 Task: Use the formula "MINUTE" in spreadsheet "Project portfolio".
Action: Mouse moved to (691, 86)
Screenshot: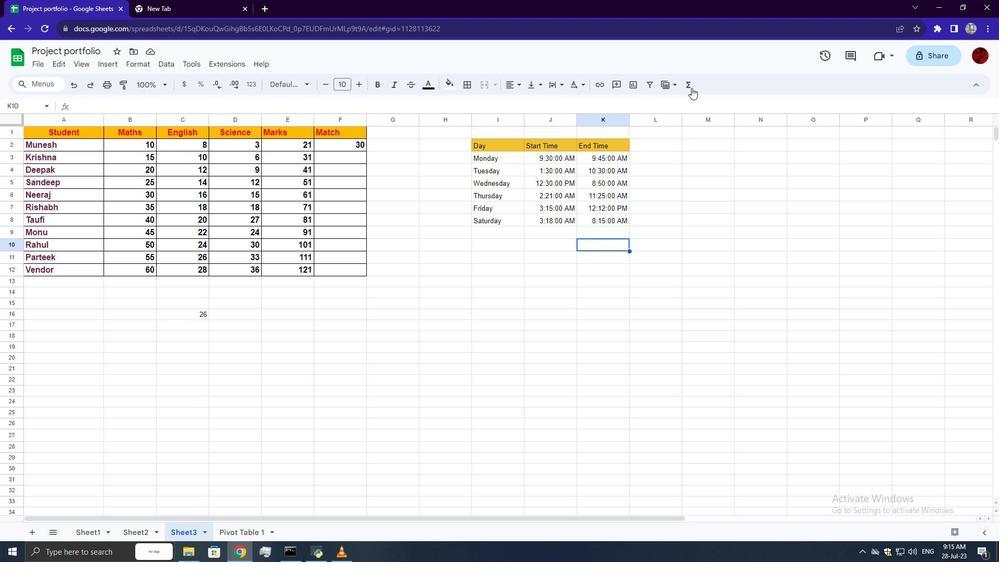 
Action: Mouse pressed left at (691, 86)
Screenshot: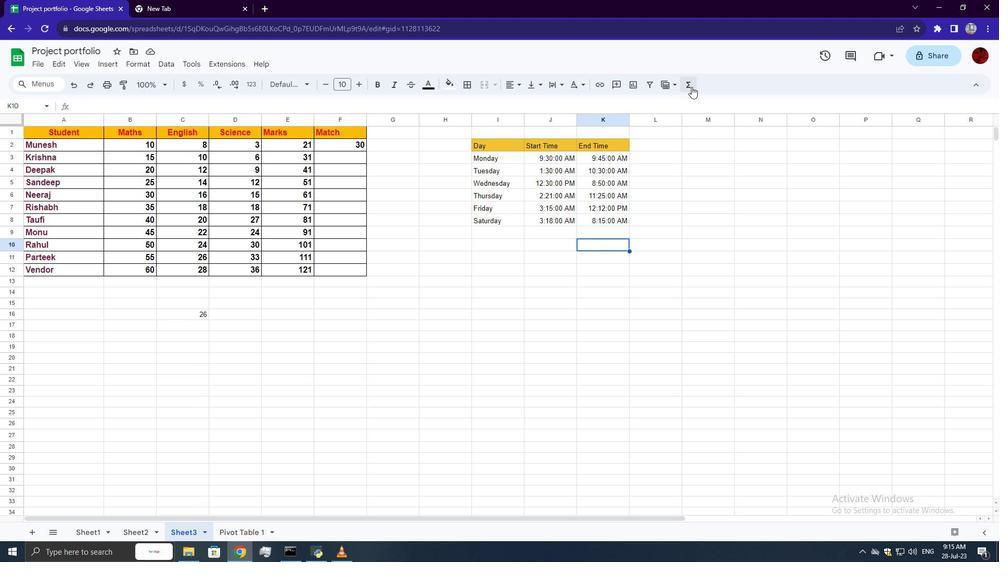 
Action: Mouse moved to (846, 204)
Screenshot: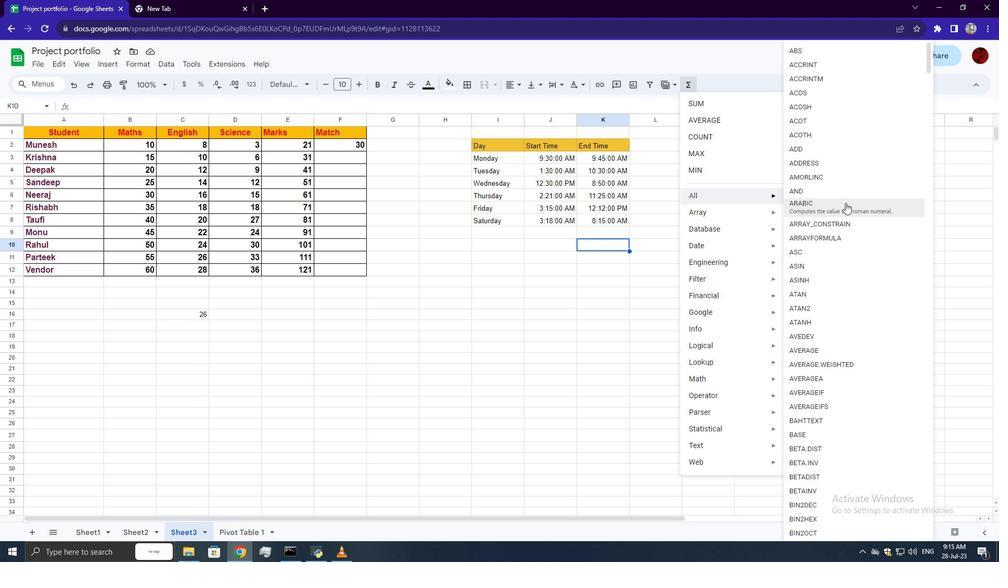 
Action: Mouse scrolled (846, 204) with delta (0, 0)
Screenshot: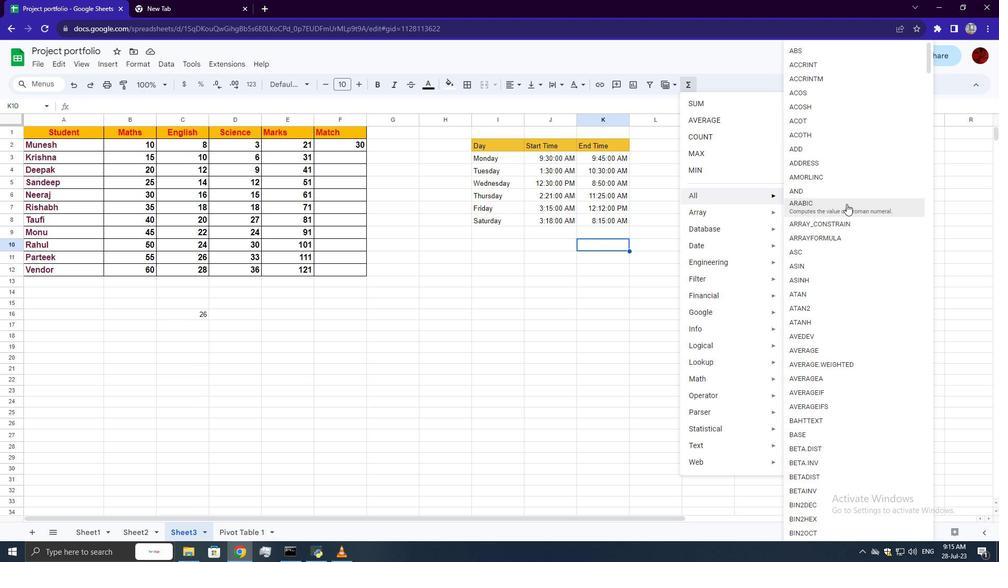 
Action: Mouse moved to (847, 205)
Screenshot: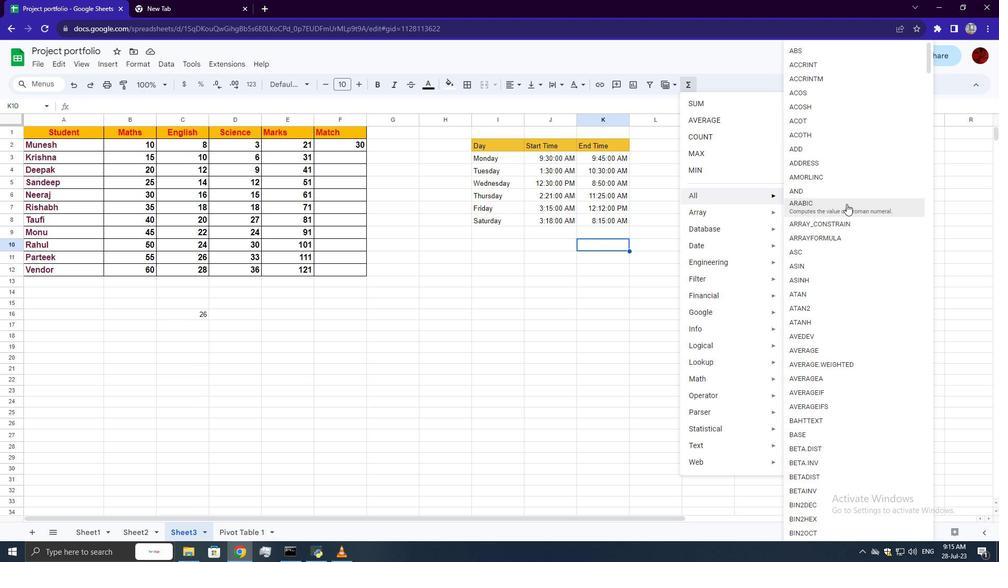 
Action: Mouse scrolled (847, 204) with delta (0, 0)
Screenshot: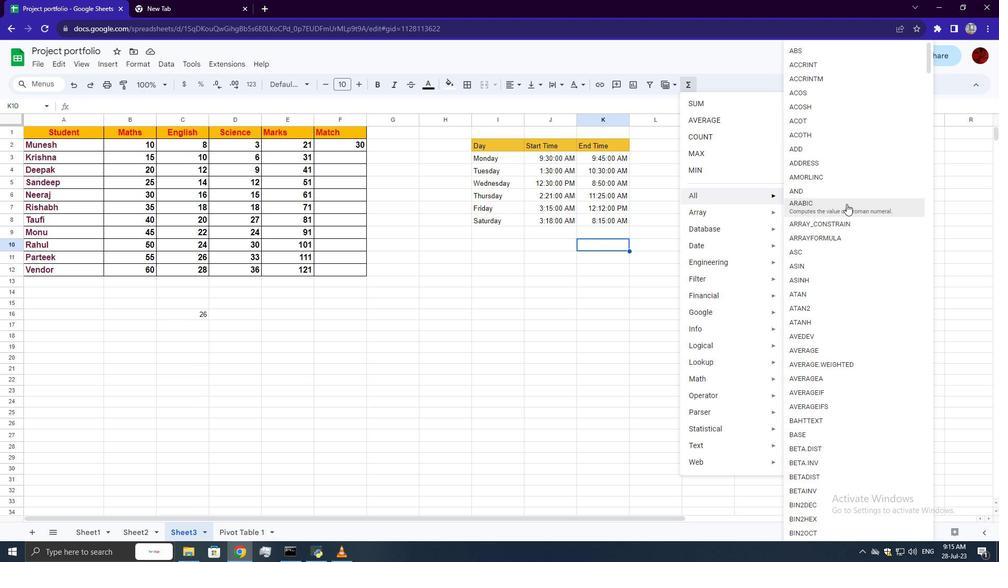 
Action: Mouse scrolled (847, 204) with delta (0, 0)
Screenshot: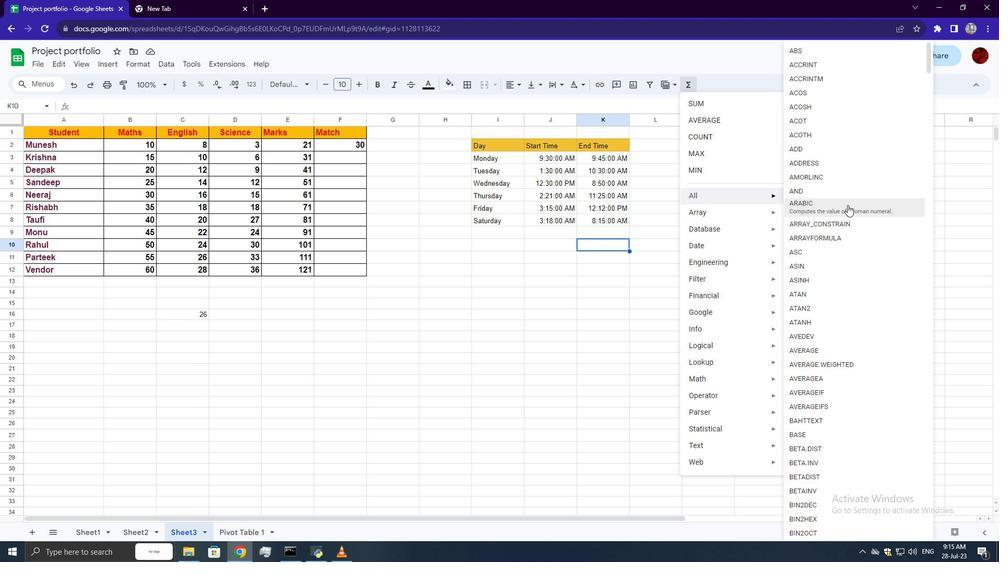 
Action: Mouse scrolled (847, 204) with delta (0, 0)
Screenshot: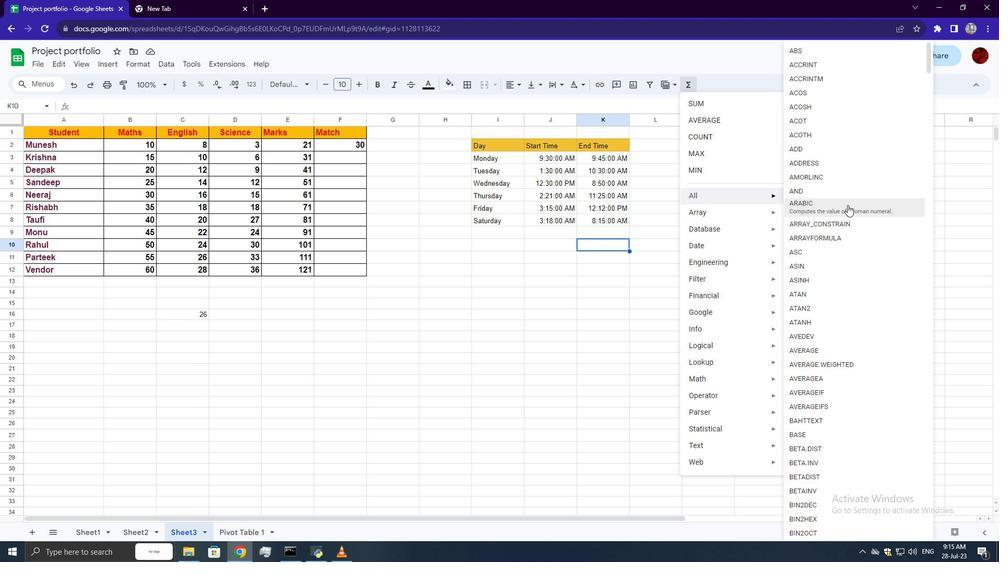 
Action: Mouse scrolled (847, 204) with delta (0, 0)
Screenshot: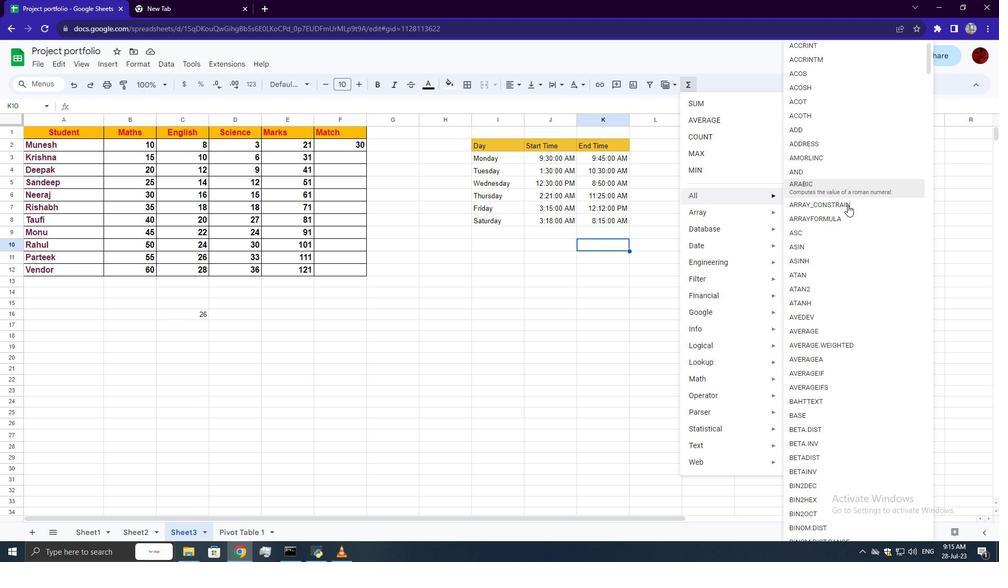 
Action: Mouse scrolled (847, 204) with delta (0, 0)
Screenshot: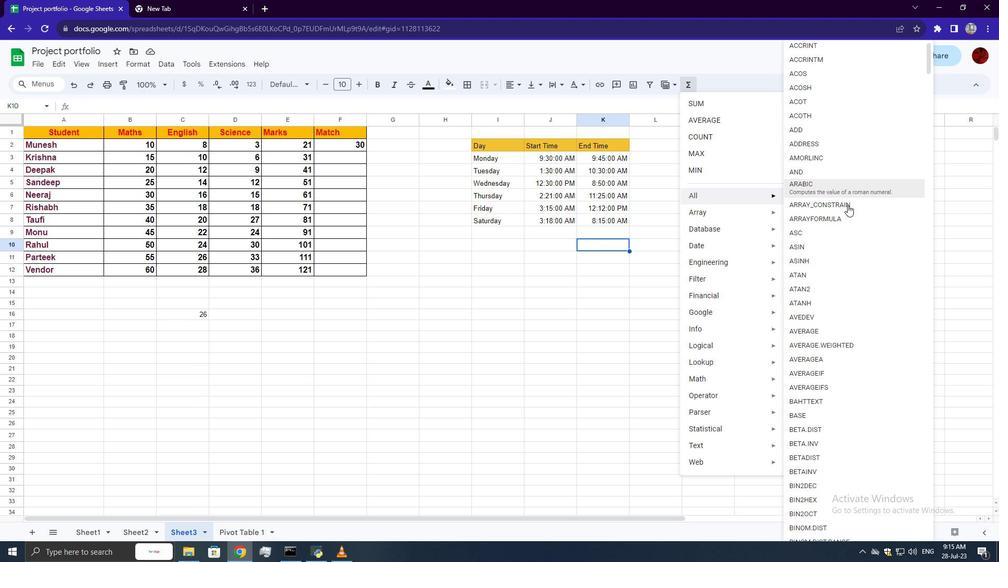 
Action: Mouse scrolled (847, 204) with delta (0, 0)
Screenshot: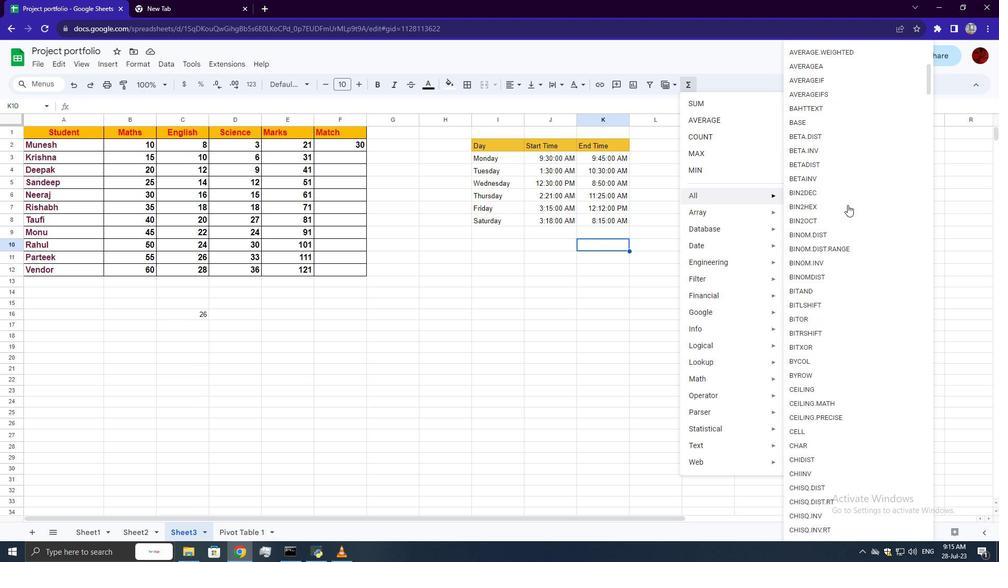 
Action: Mouse scrolled (847, 204) with delta (0, 0)
Screenshot: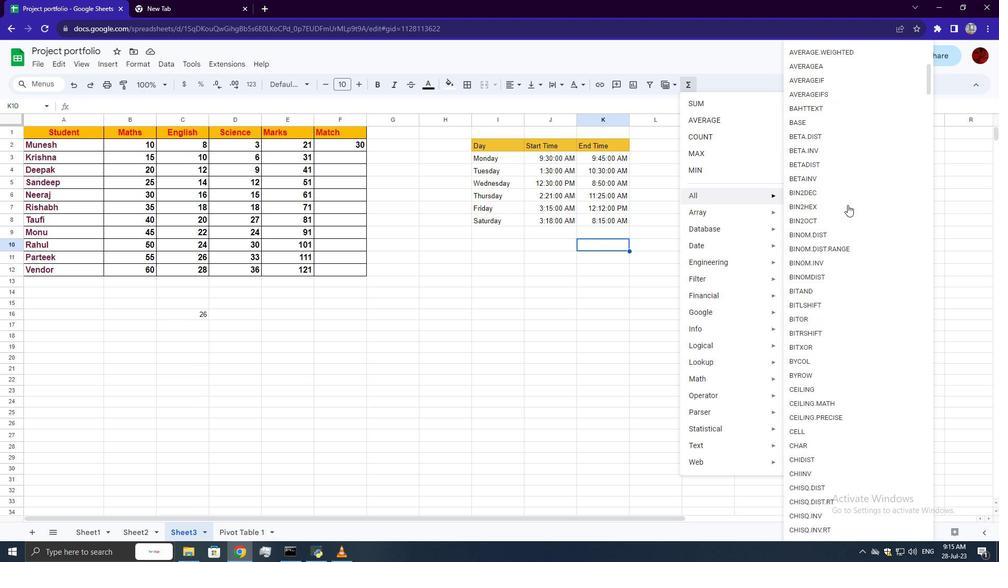 
Action: Mouse scrolled (847, 204) with delta (0, 0)
Screenshot: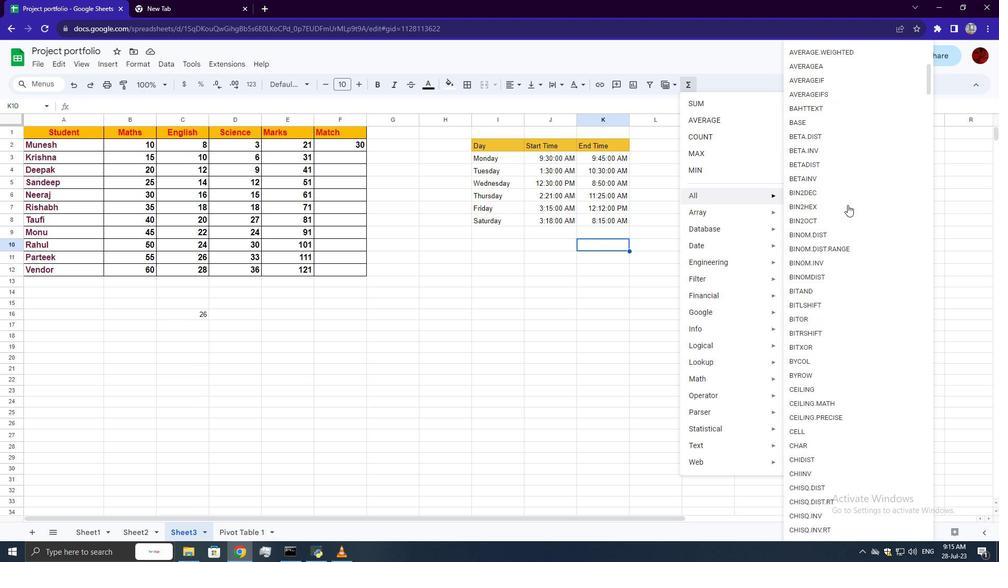 
Action: Mouse scrolled (847, 204) with delta (0, 0)
Screenshot: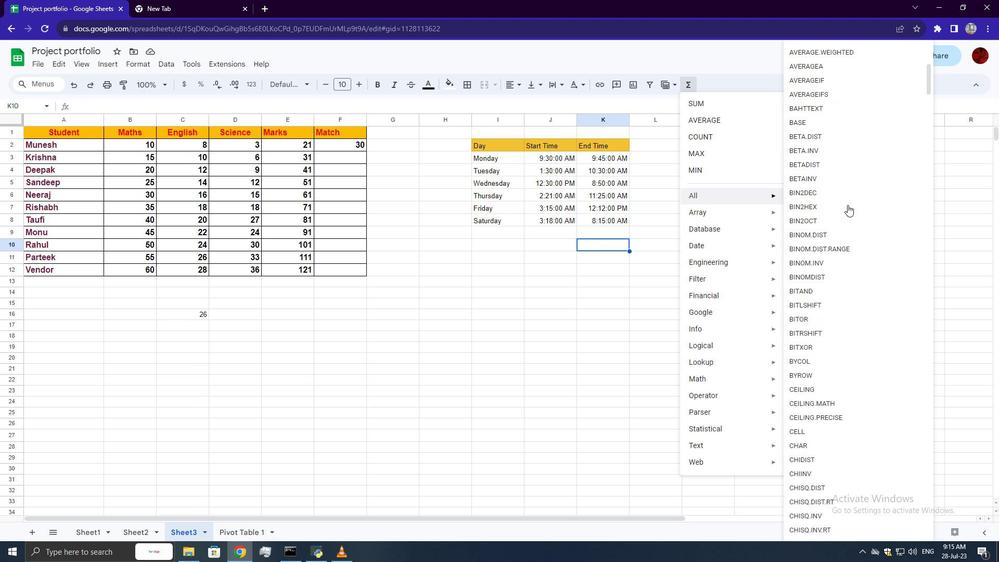 
Action: Mouse scrolled (847, 204) with delta (0, 0)
Screenshot: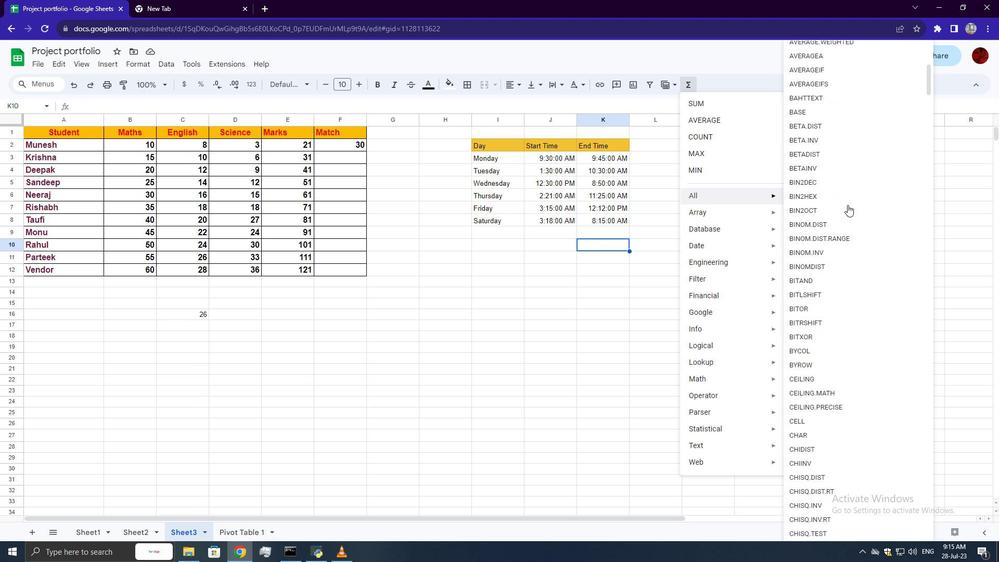 
Action: Mouse scrolled (847, 204) with delta (0, 0)
Screenshot: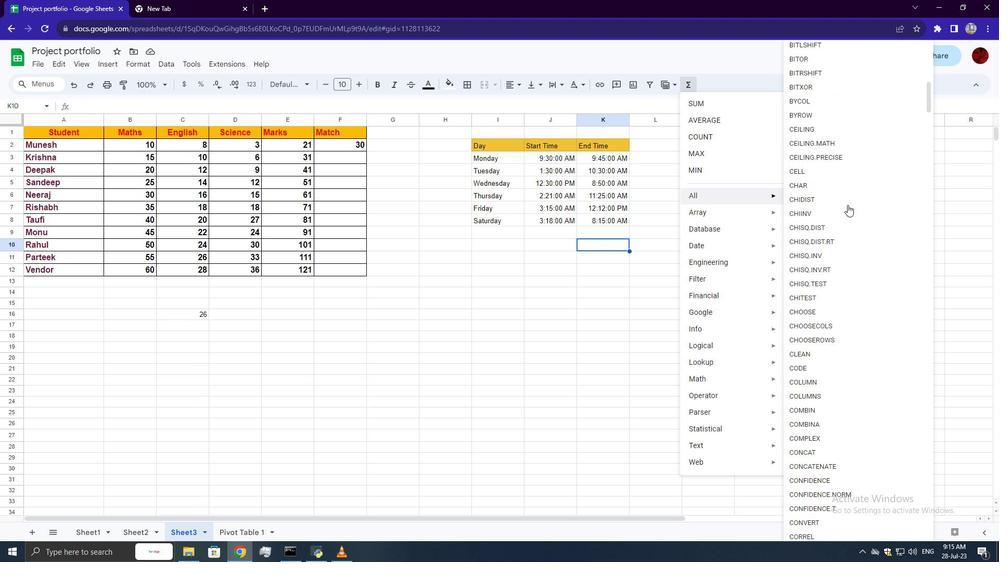 
Action: Mouse scrolled (847, 204) with delta (0, 0)
Screenshot: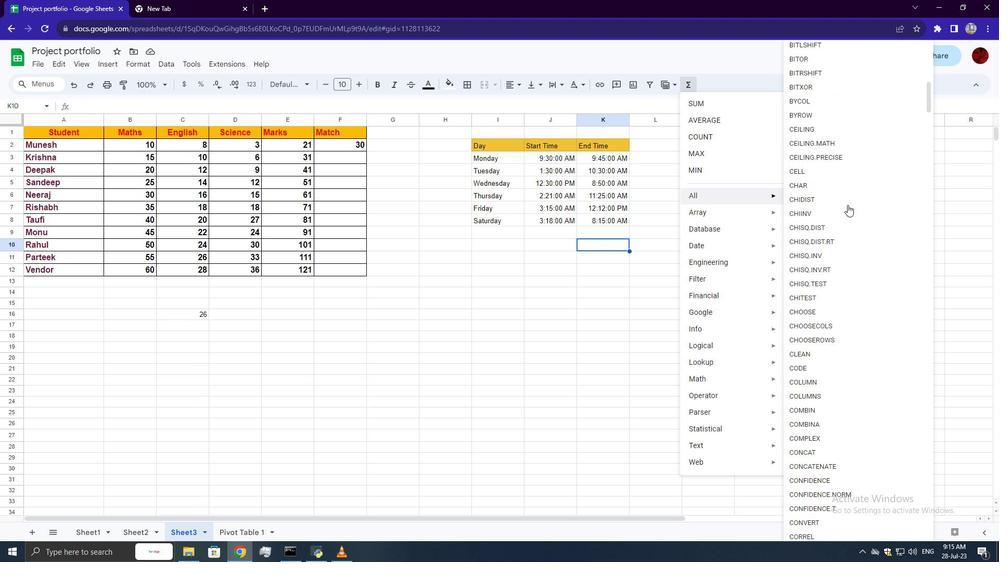 
Action: Mouse scrolled (847, 204) with delta (0, 0)
Screenshot: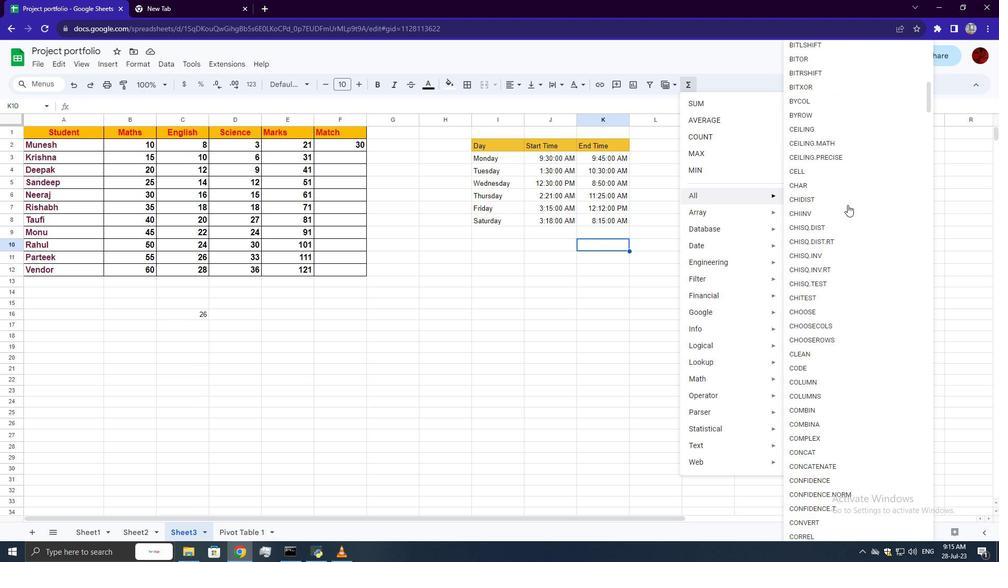 
Action: Mouse scrolled (847, 204) with delta (0, 0)
Screenshot: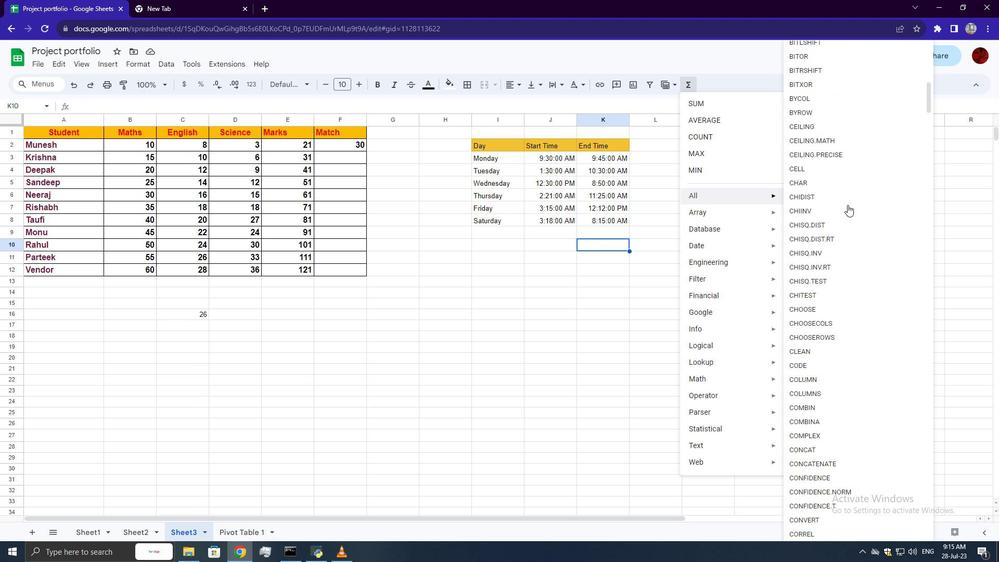 
Action: Mouse scrolled (847, 204) with delta (0, 0)
Screenshot: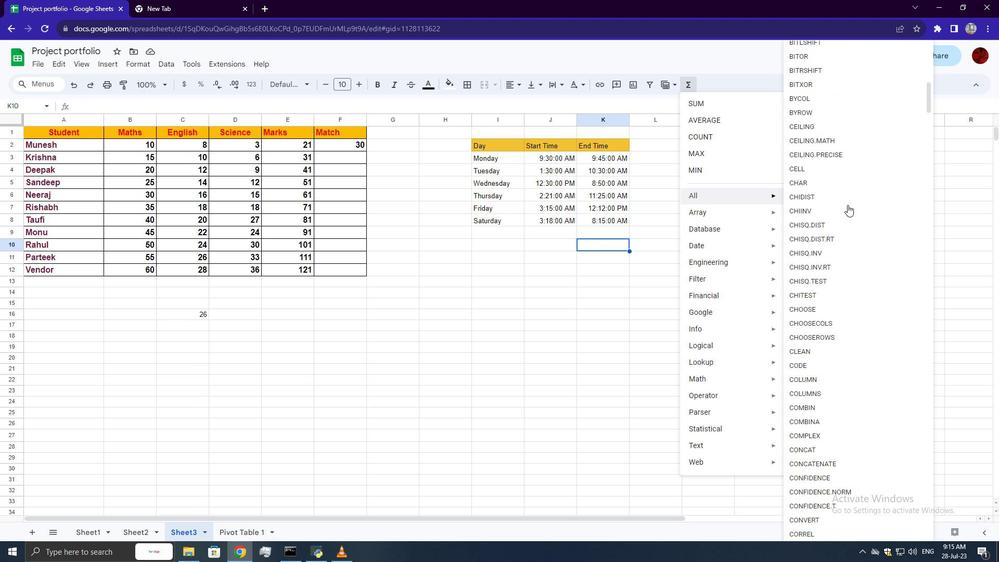 
Action: Mouse scrolled (847, 204) with delta (0, 0)
Screenshot: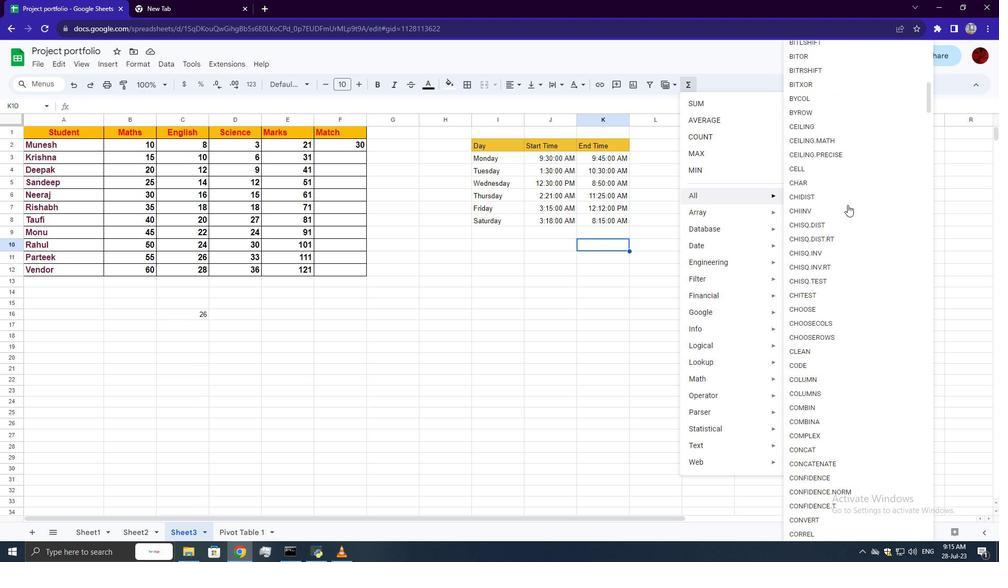 
Action: Mouse scrolled (847, 204) with delta (0, 0)
Screenshot: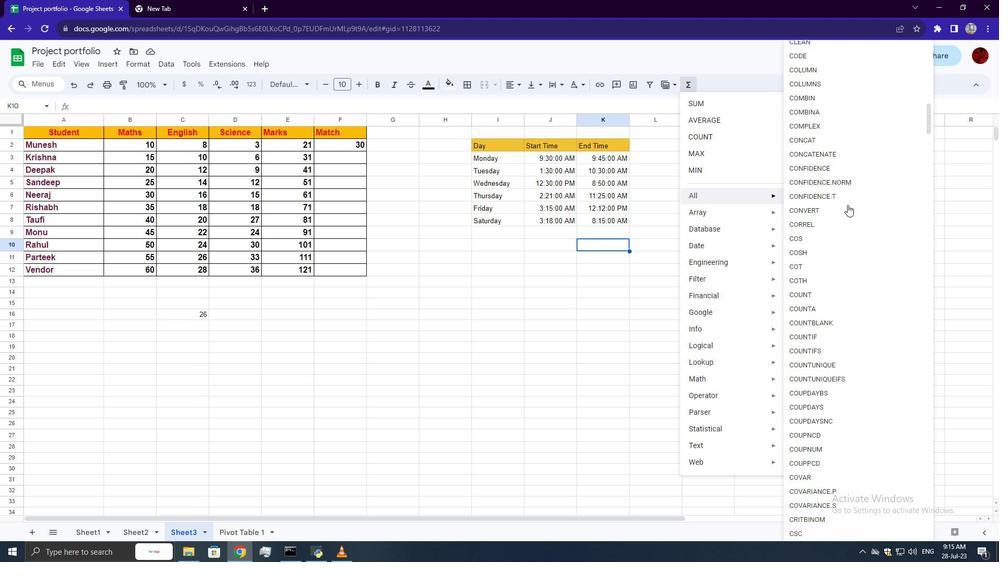 
Action: Mouse scrolled (847, 204) with delta (0, 0)
Screenshot: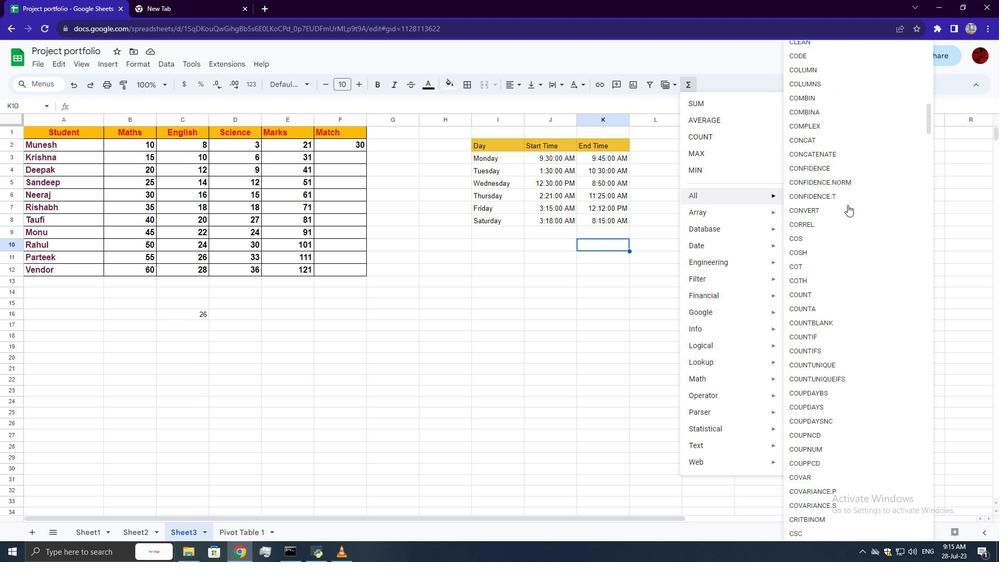 
Action: Mouse scrolled (847, 204) with delta (0, 0)
Screenshot: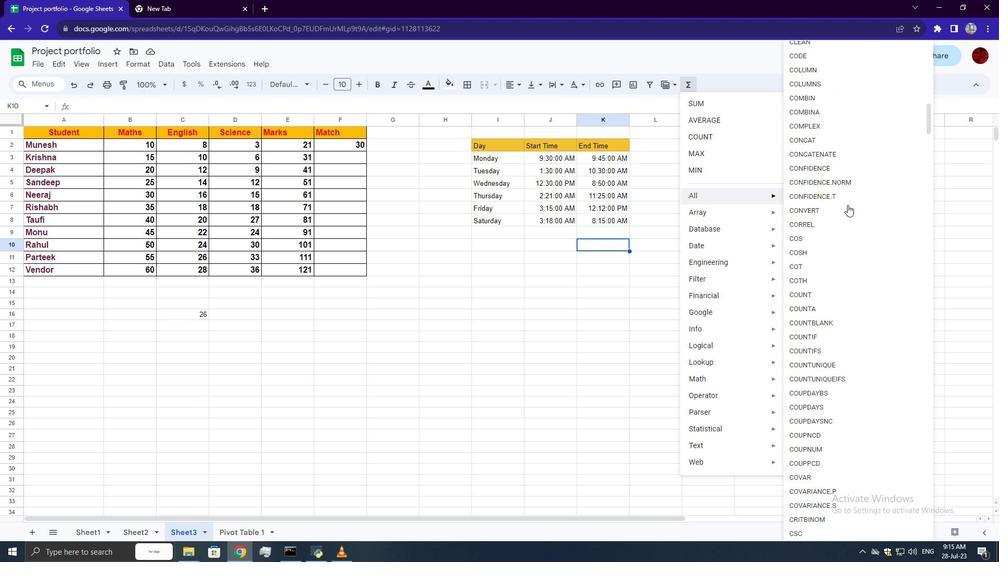 
Action: Mouse scrolled (847, 204) with delta (0, 0)
Screenshot: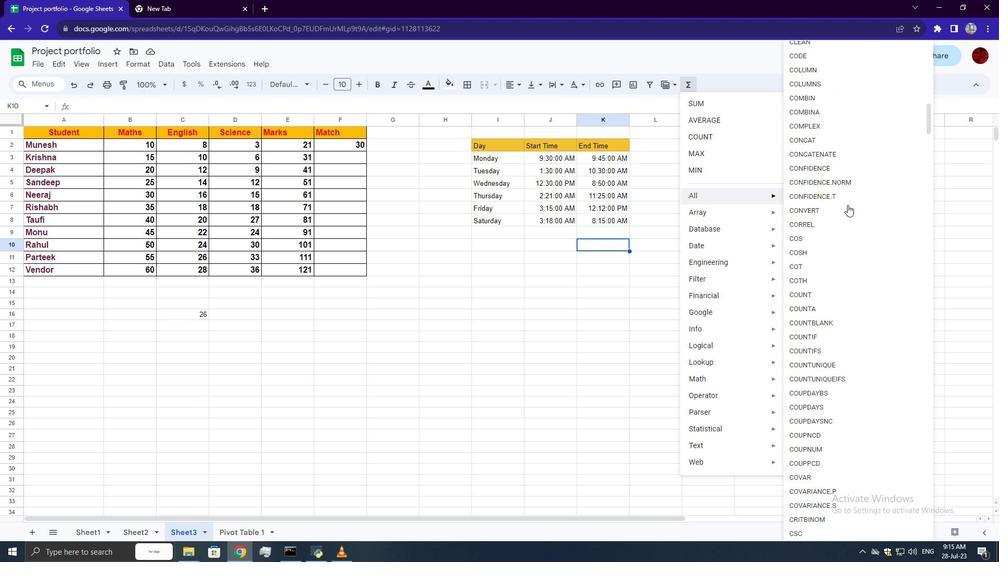 
Action: Mouse scrolled (847, 204) with delta (0, 0)
Screenshot: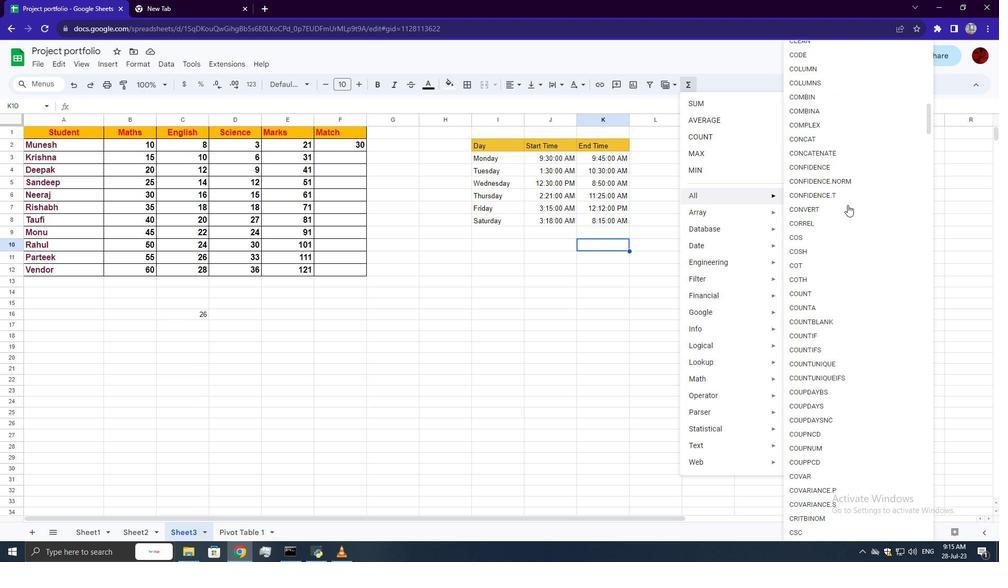 
Action: Mouse scrolled (847, 204) with delta (0, 0)
Screenshot: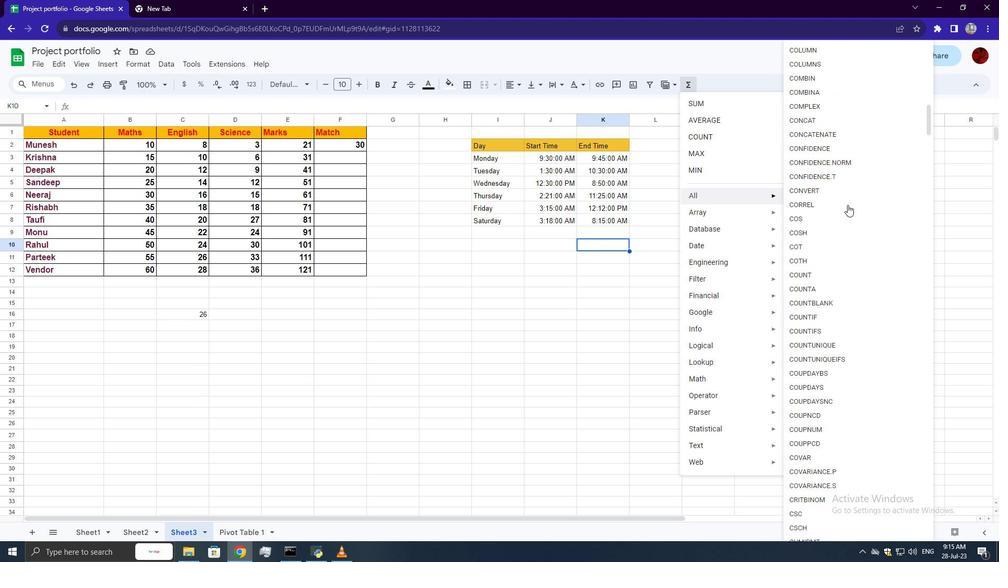 
Action: Mouse scrolled (847, 204) with delta (0, 0)
Screenshot: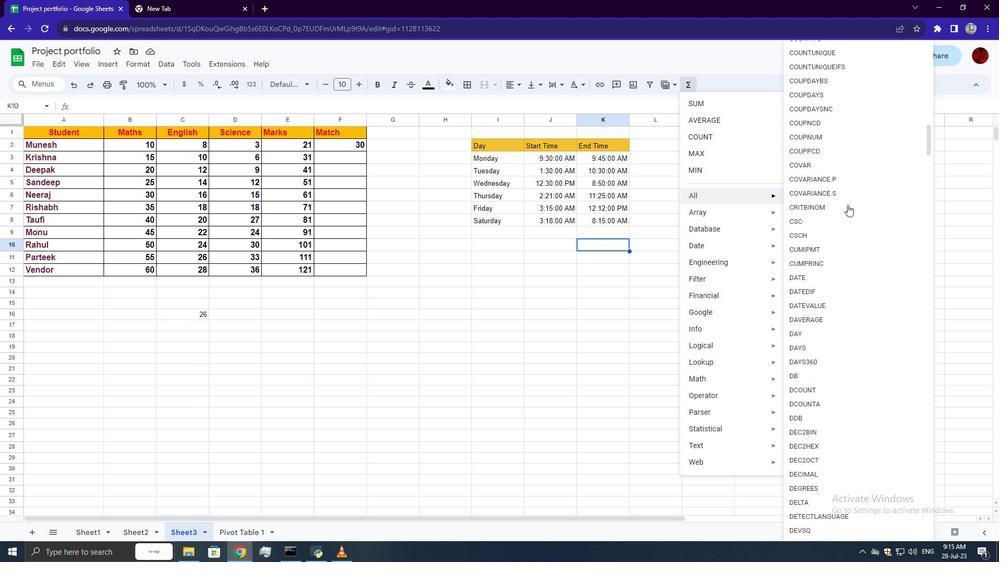 
Action: Mouse scrolled (847, 204) with delta (0, 0)
Screenshot: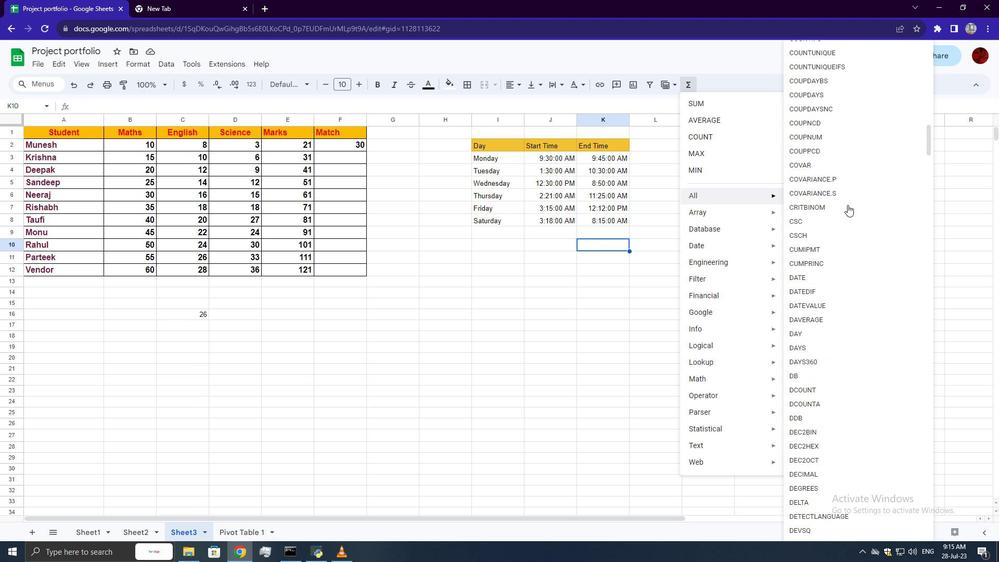 
Action: Mouse scrolled (847, 204) with delta (0, 0)
Screenshot: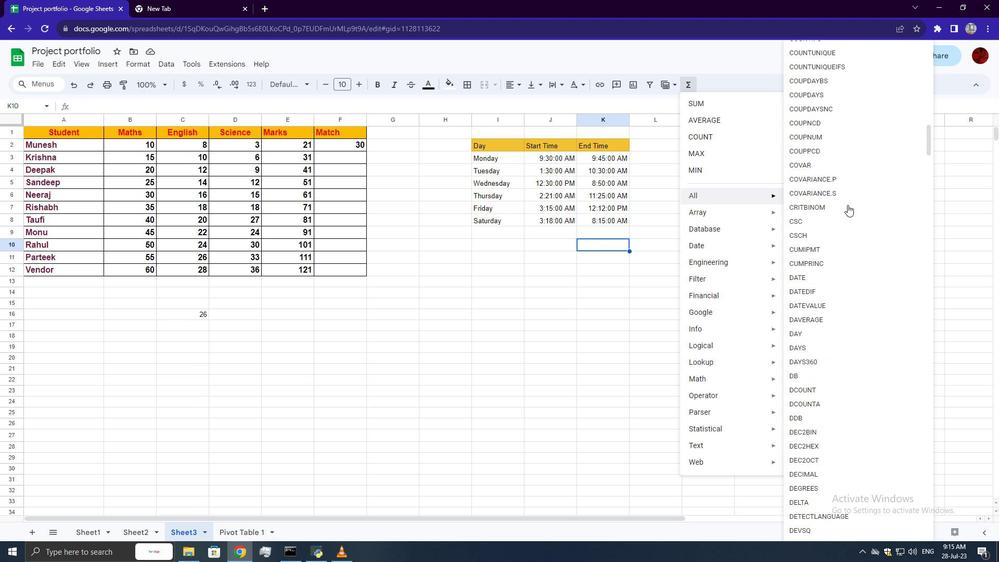 
Action: Mouse scrolled (847, 204) with delta (0, 0)
Screenshot: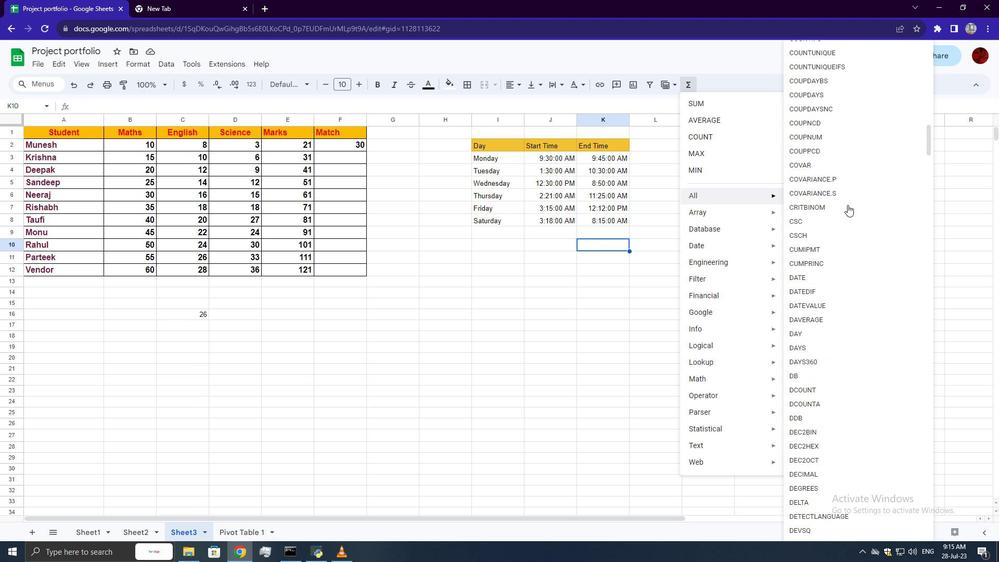 
Action: Mouse scrolled (847, 204) with delta (0, 0)
Screenshot: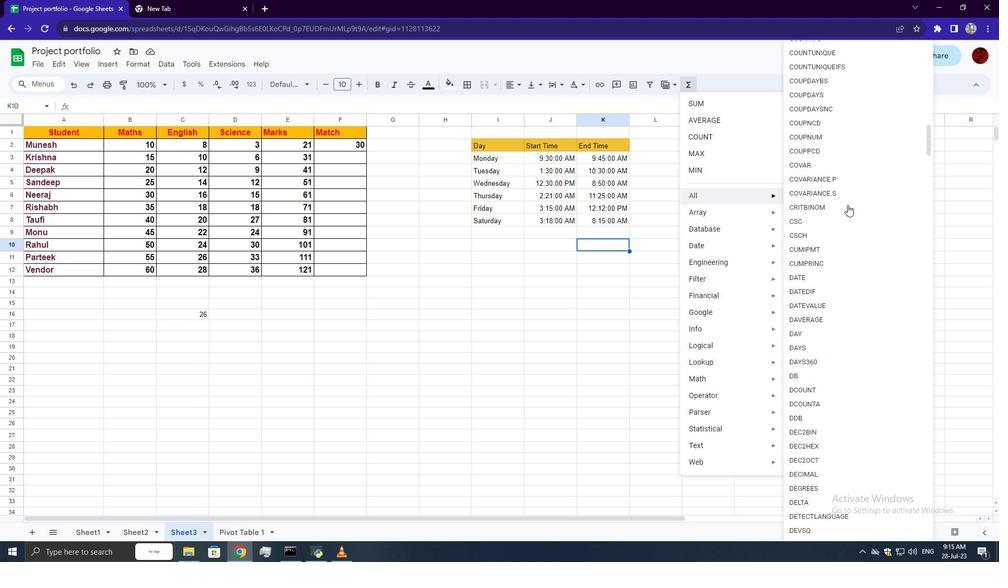 
Action: Mouse scrolled (847, 204) with delta (0, 0)
Screenshot: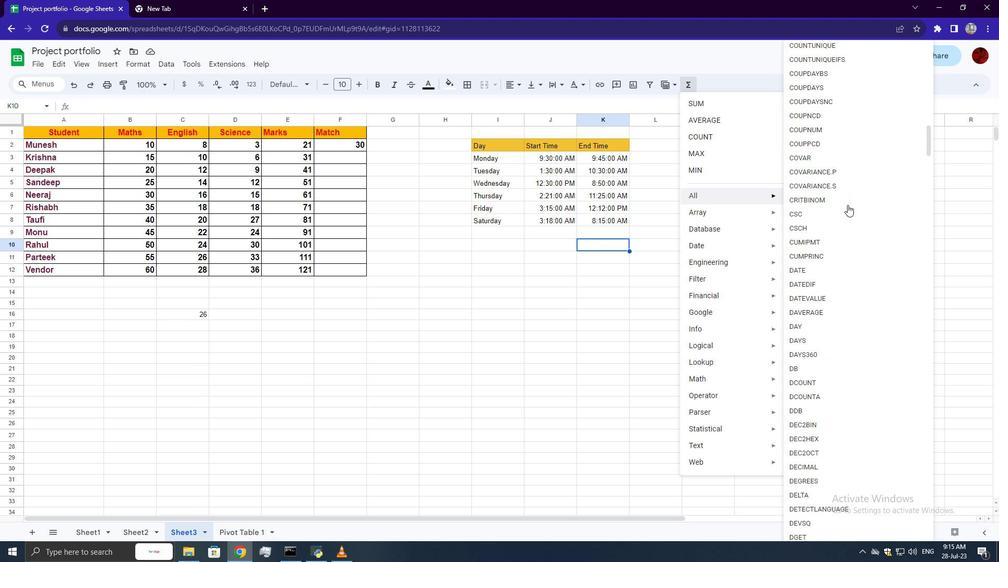 
Action: Mouse scrolled (847, 204) with delta (0, 0)
Screenshot: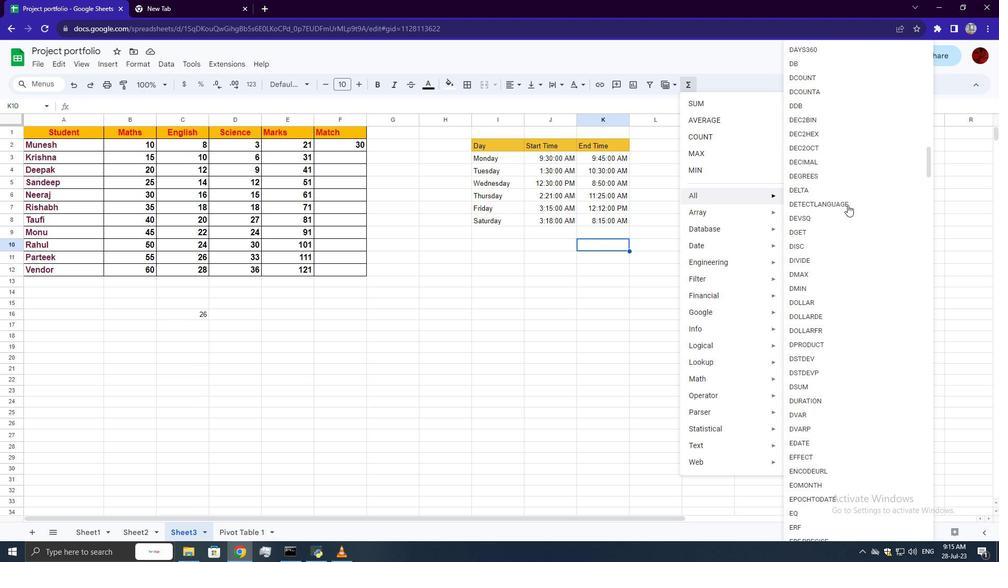 
Action: Mouse scrolled (847, 204) with delta (0, 0)
Screenshot: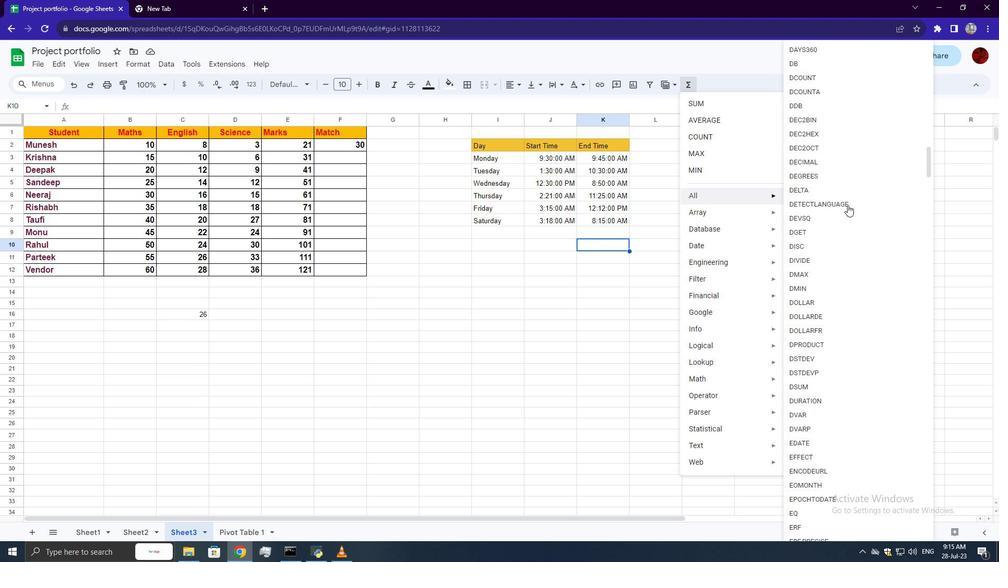 
Action: Mouse scrolled (847, 204) with delta (0, 0)
Screenshot: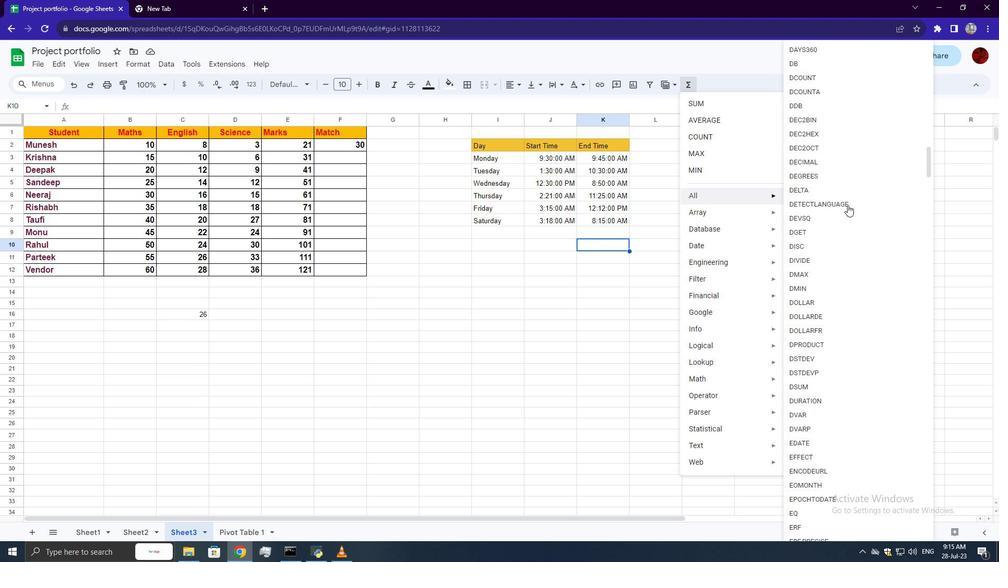 
Action: Mouse scrolled (847, 204) with delta (0, 0)
Screenshot: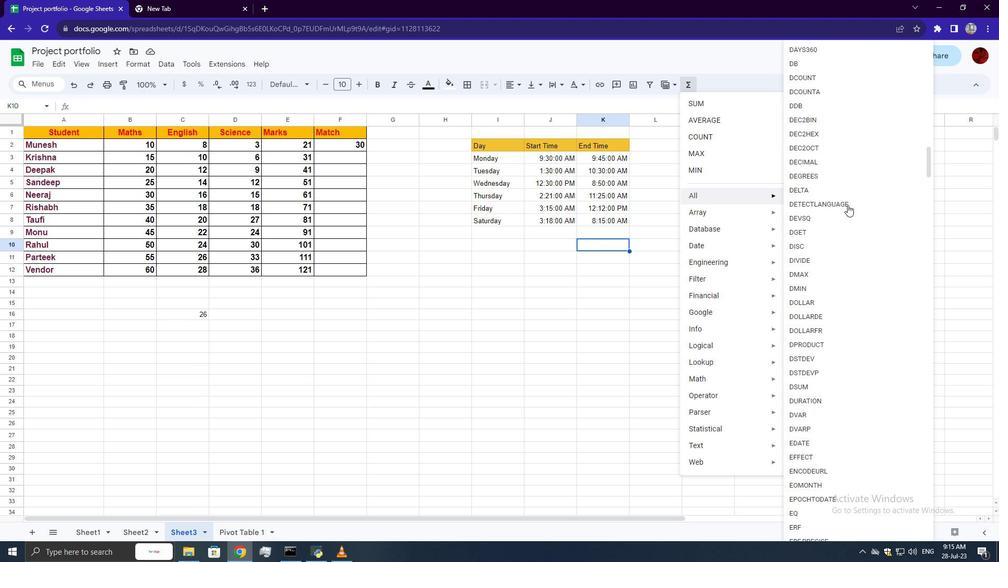 
Action: Mouse scrolled (847, 204) with delta (0, 0)
Screenshot: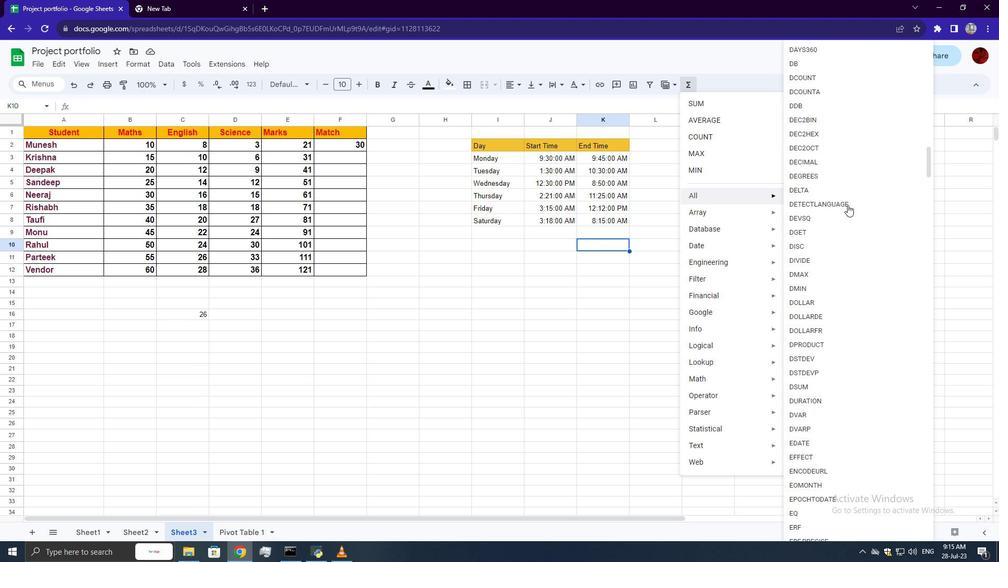 
Action: Mouse scrolled (847, 204) with delta (0, 0)
Screenshot: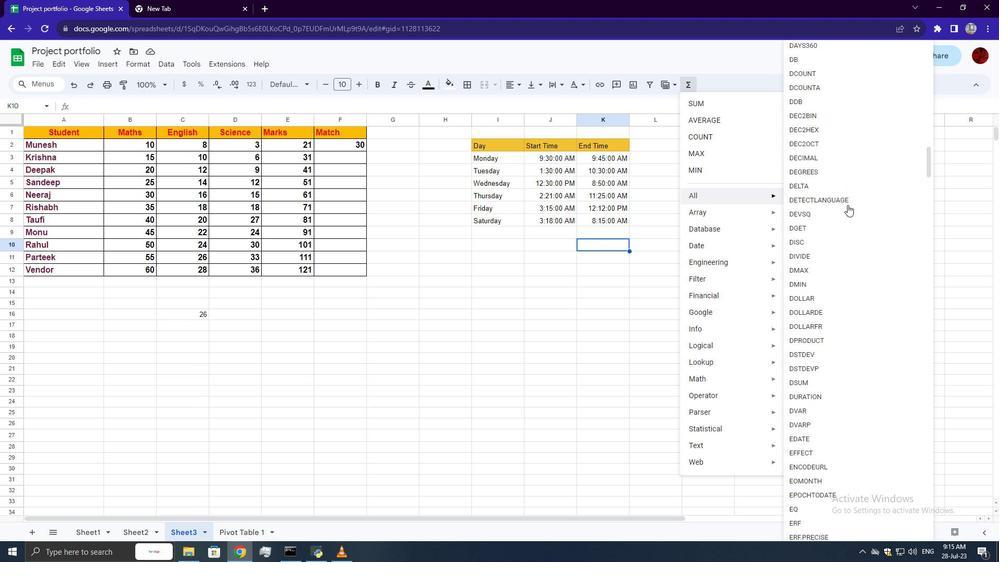 
Action: Mouse scrolled (847, 204) with delta (0, 0)
Screenshot: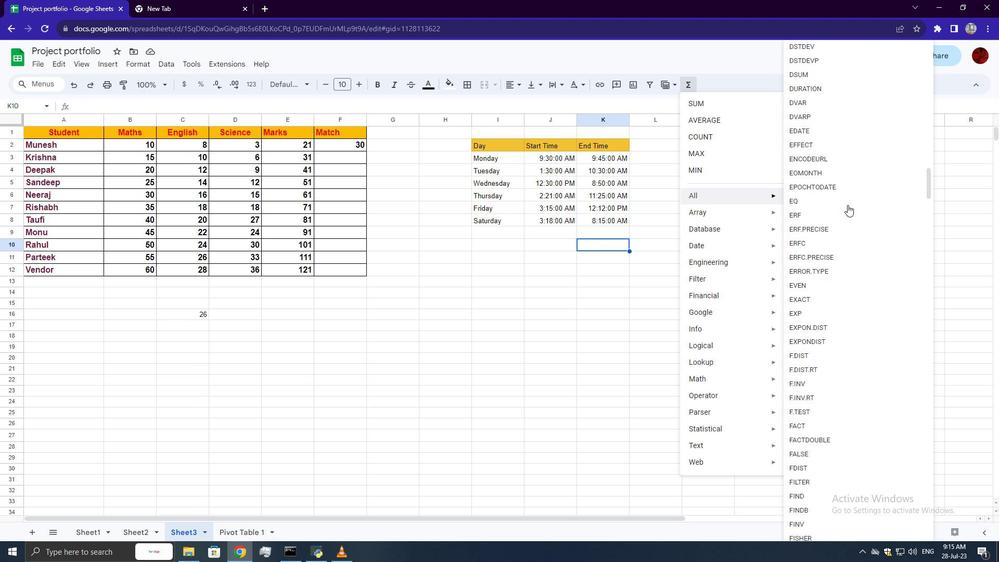 
Action: Mouse scrolled (847, 204) with delta (0, 0)
Screenshot: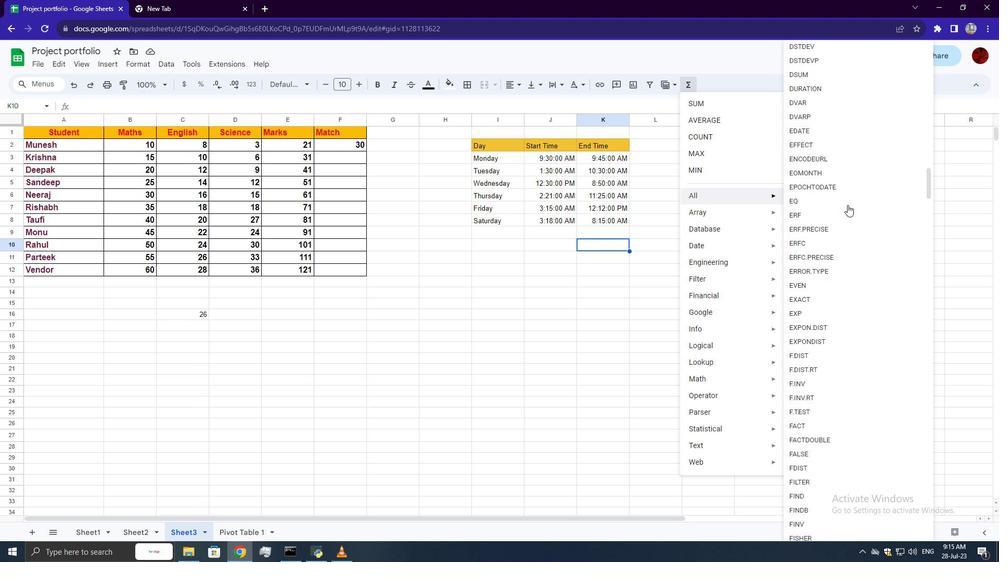 
Action: Mouse scrolled (847, 204) with delta (0, 0)
Screenshot: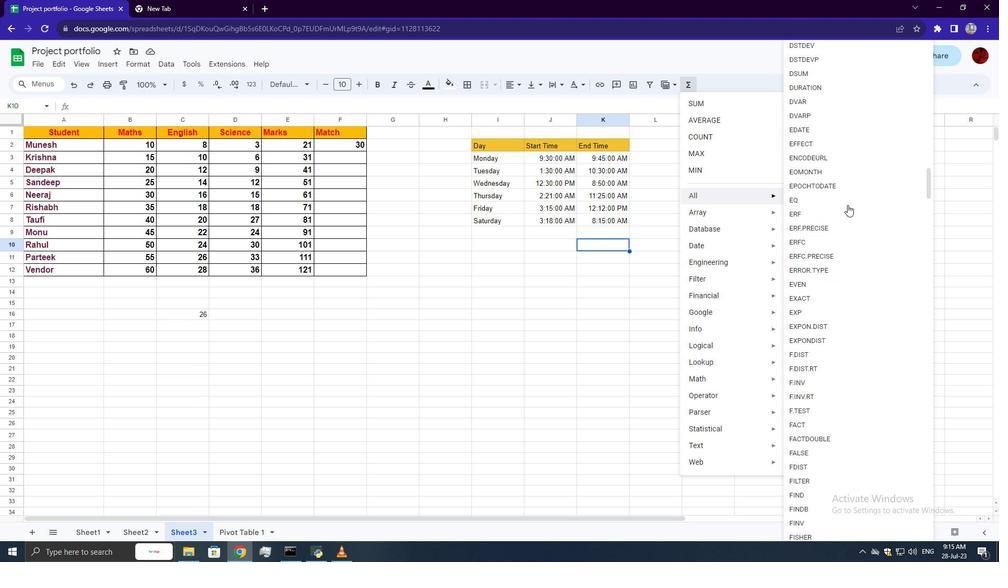 
Action: Mouse scrolled (847, 204) with delta (0, 0)
Screenshot: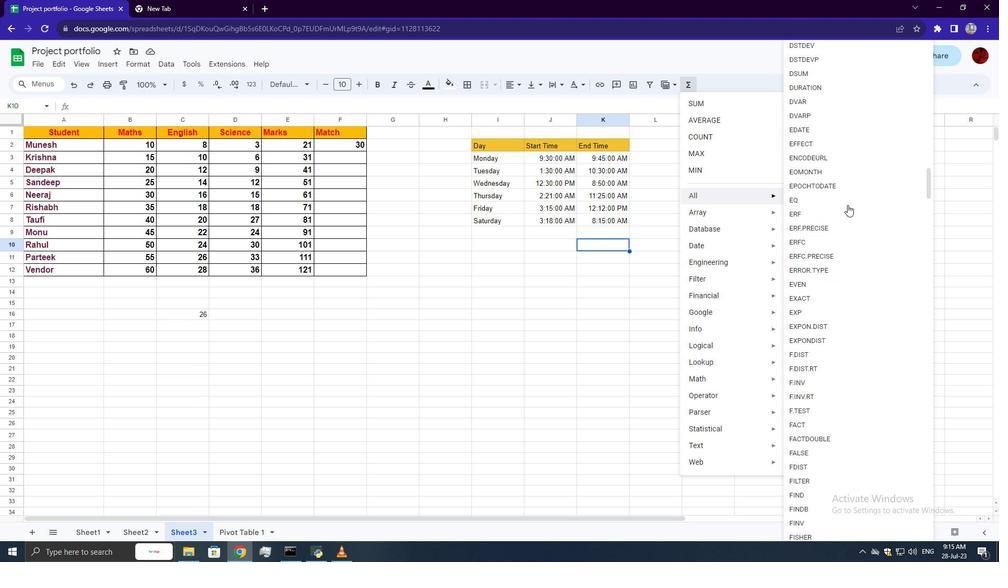 
Action: Mouse scrolled (847, 204) with delta (0, 0)
Screenshot: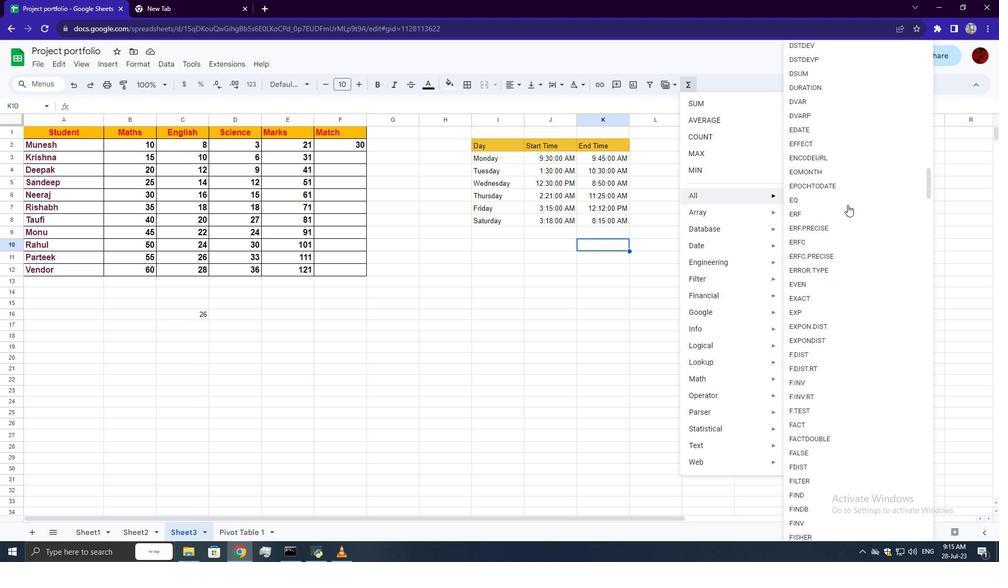 
Action: Mouse scrolled (847, 204) with delta (0, 0)
Screenshot: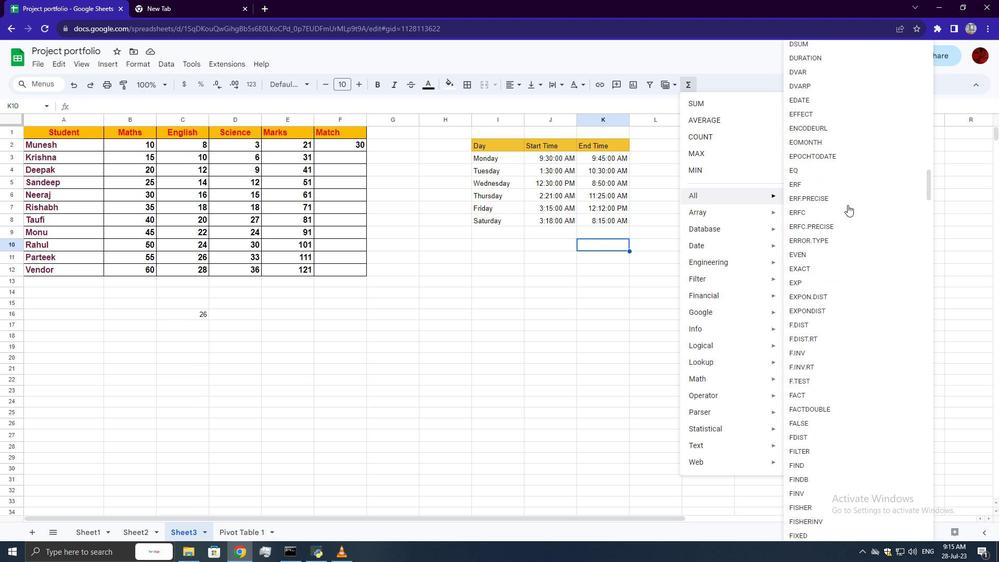 
Action: Mouse scrolled (847, 205) with delta (0, 0)
Screenshot: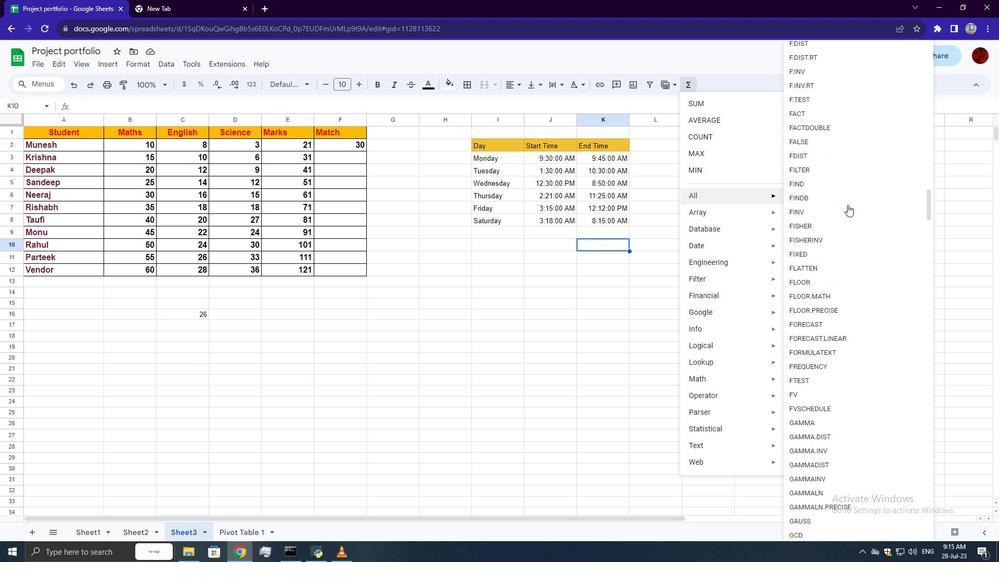
Action: Mouse scrolled (847, 204) with delta (0, 0)
Screenshot: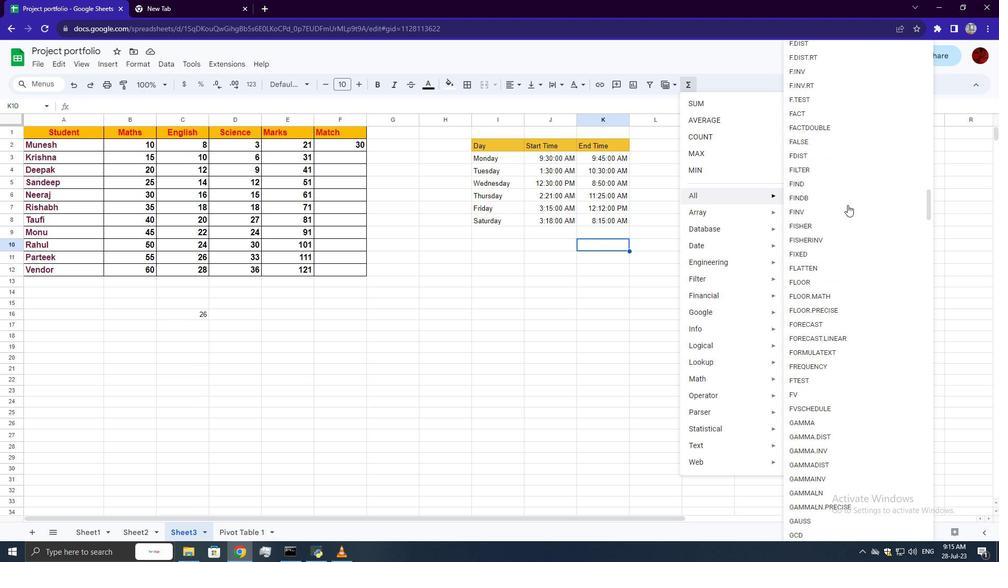 
Action: Mouse scrolled (847, 204) with delta (0, 0)
Screenshot: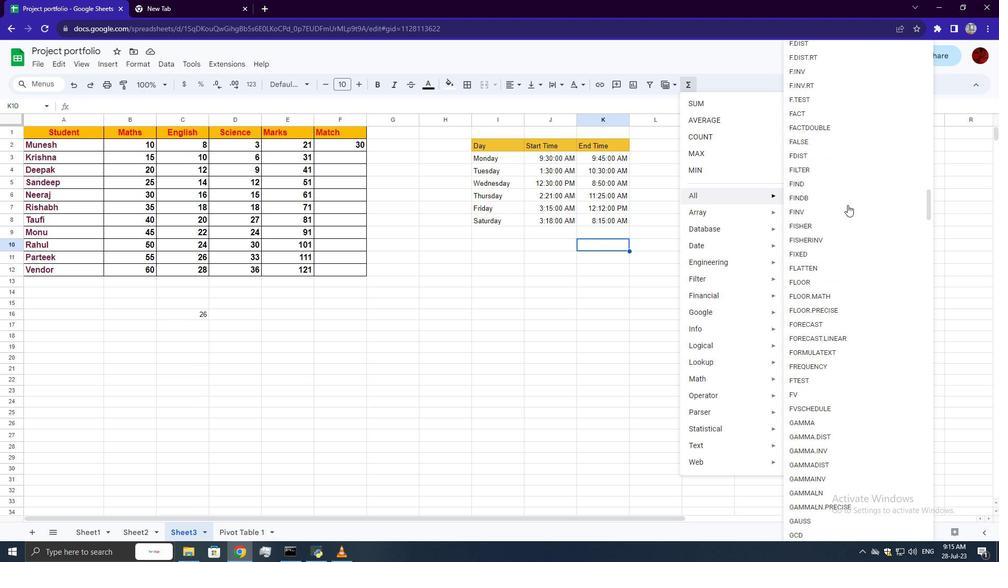 
Action: Mouse scrolled (847, 204) with delta (0, 0)
Screenshot: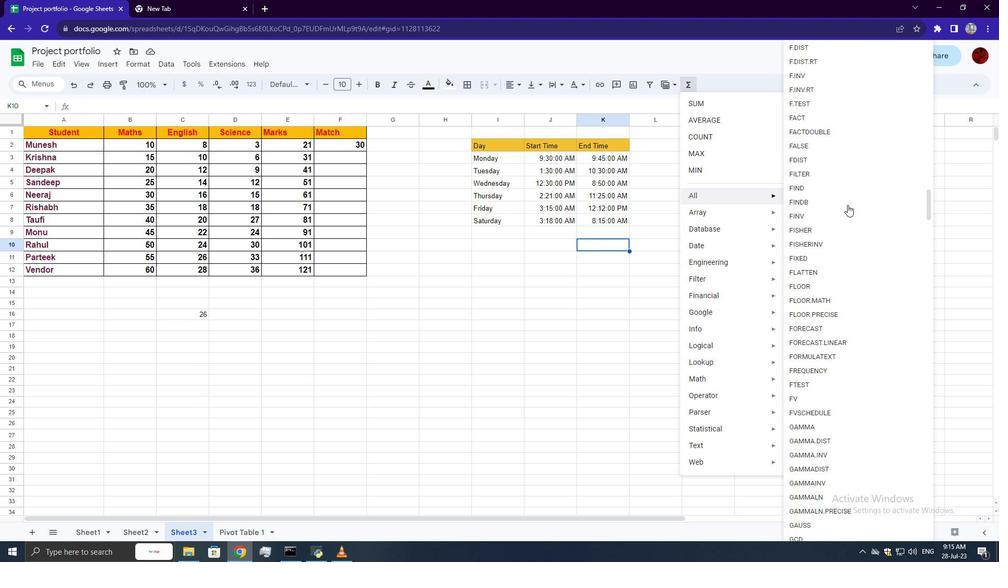
Action: Mouse scrolled (847, 204) with delta (0, 0)
Screenshot: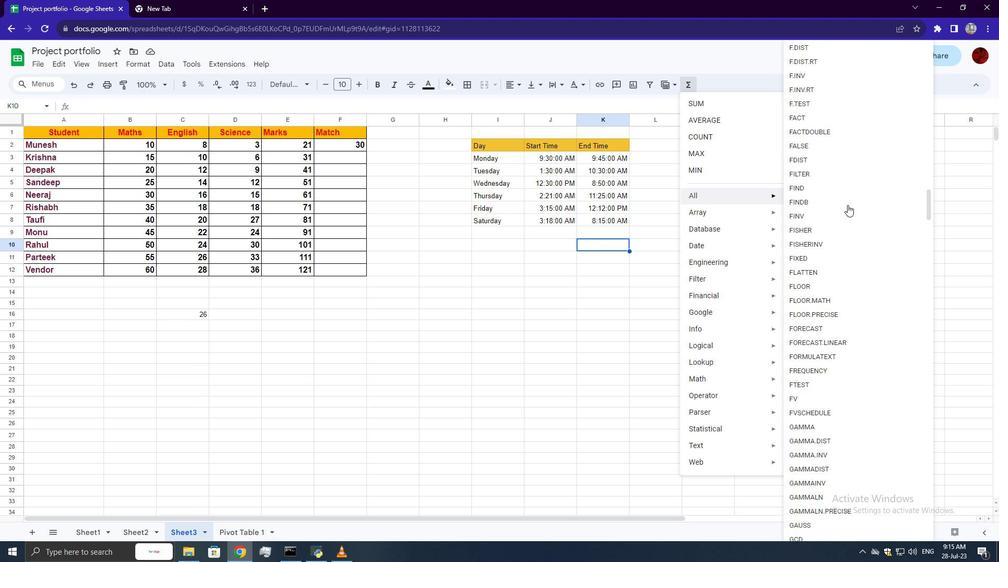 
Action: Mouse scrolled (847, 204) with delta (0, 0)
Screenshot: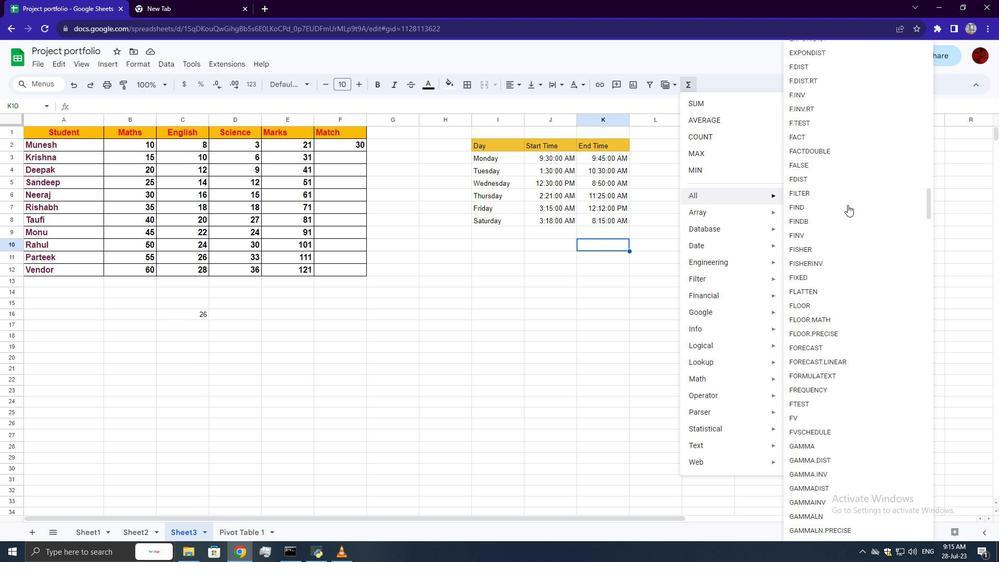 
Action: Mouse scrolled (847, 204) with delta (0, 0)
Screenshot: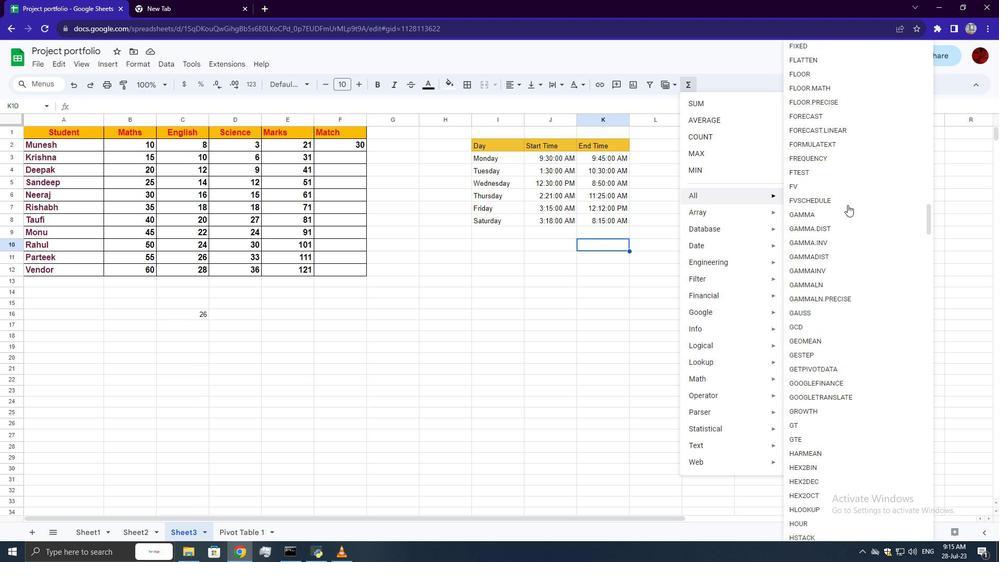 
Action: Mouse scrolled (847, 204) with delta (0, 0)
Screenshot: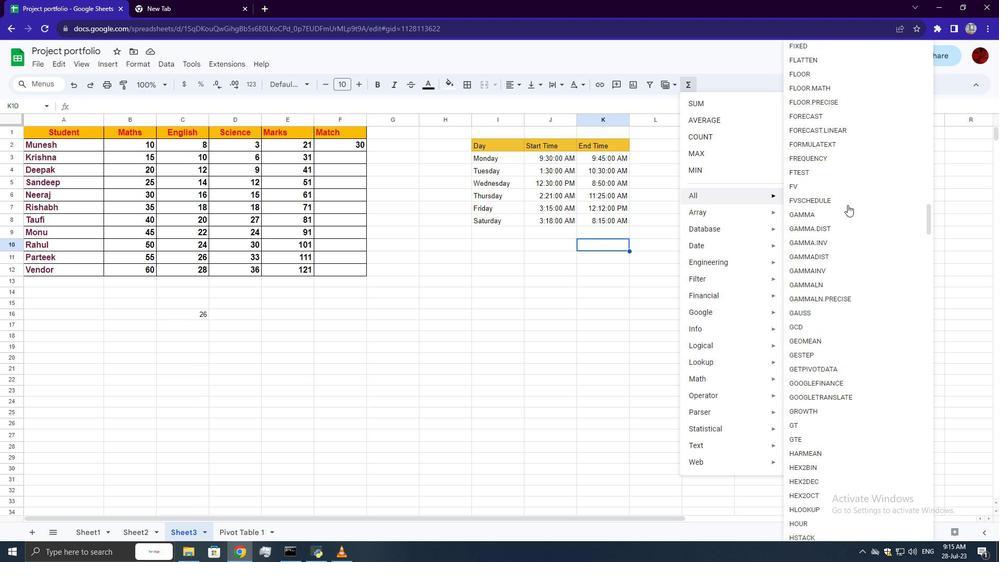 
Action: Mouse scrolled (847, 204) with delta (0, 0)
Screenshot: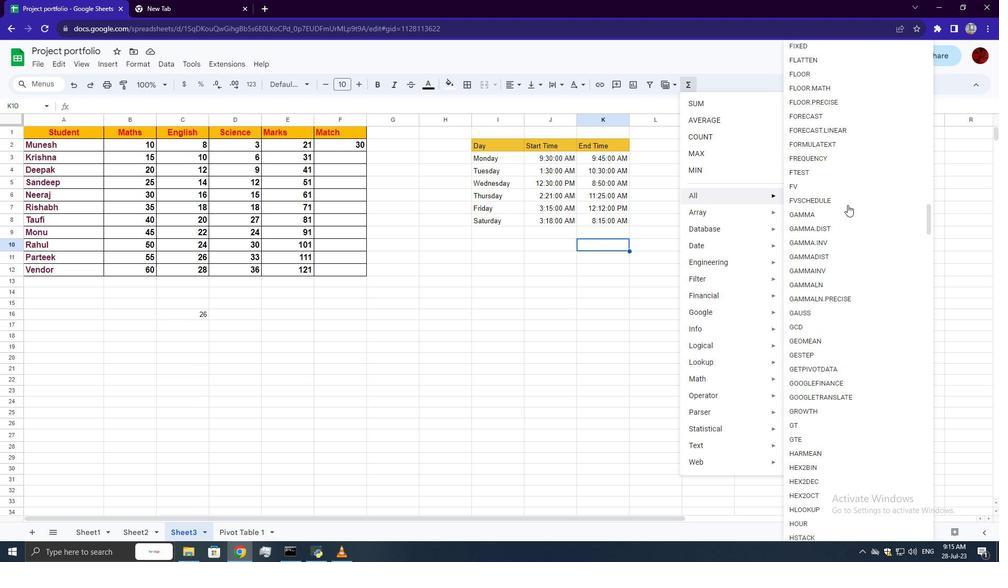
Action: Mouse scrolled (847, 204) with delta (0, 0)
Screenshot: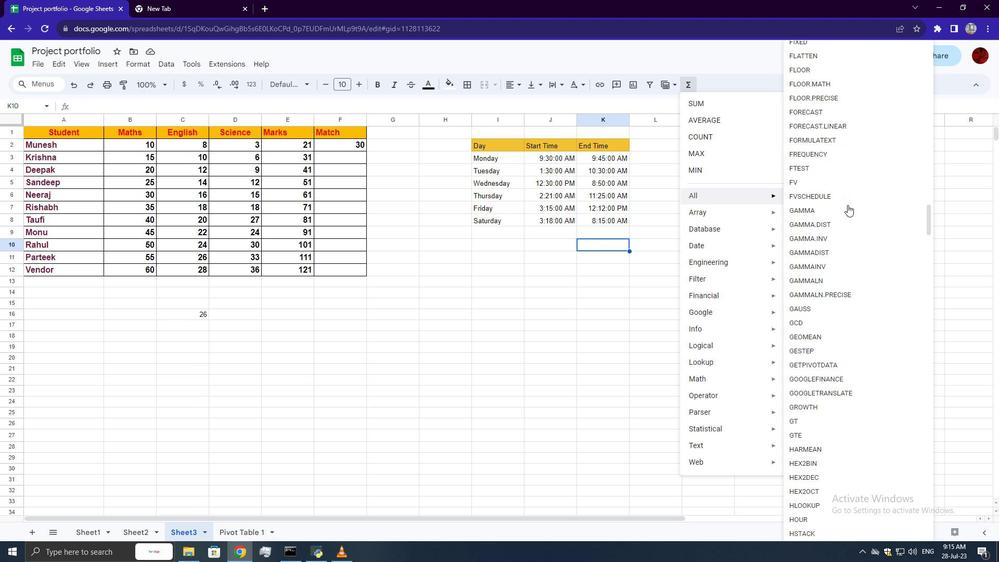 
Action: Mouse scrolled (847, 204) with delta (0, 0)
Screenshot: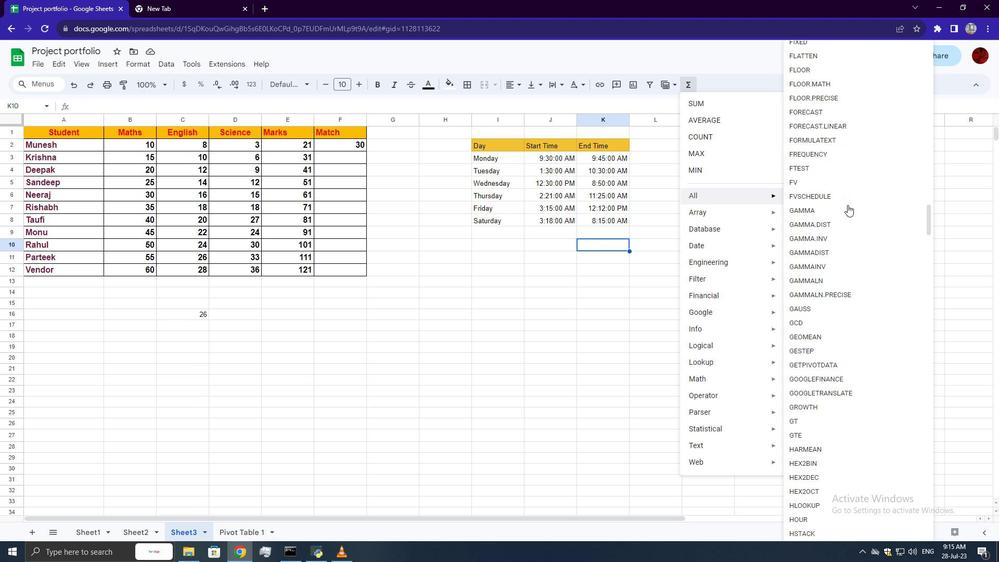 
Action: Mouse scrolled (847, 204) with delta (0, 0)
Screenshot: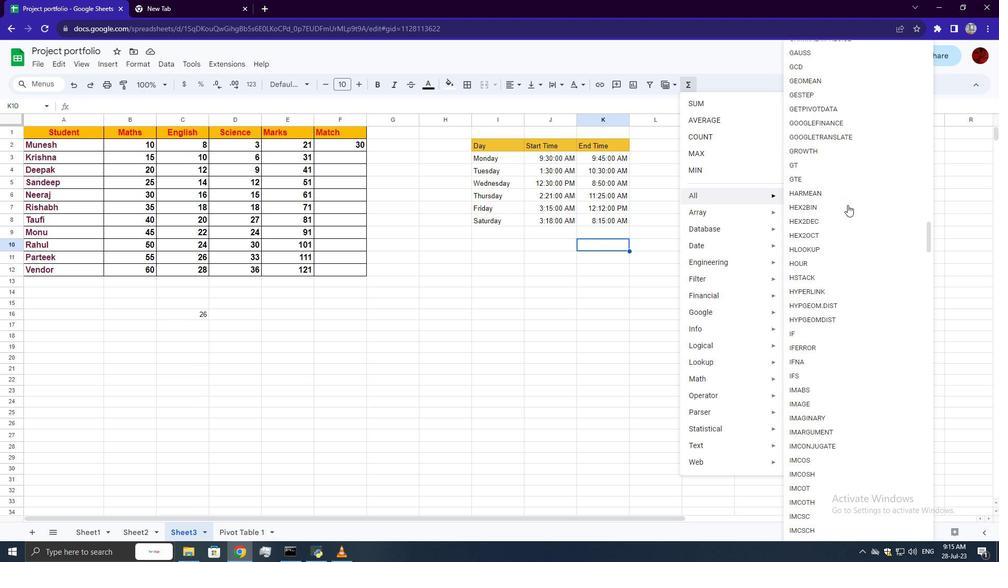 
Action: Mouse scrolled (847, 204) with delta (0, 0)
Screenshot: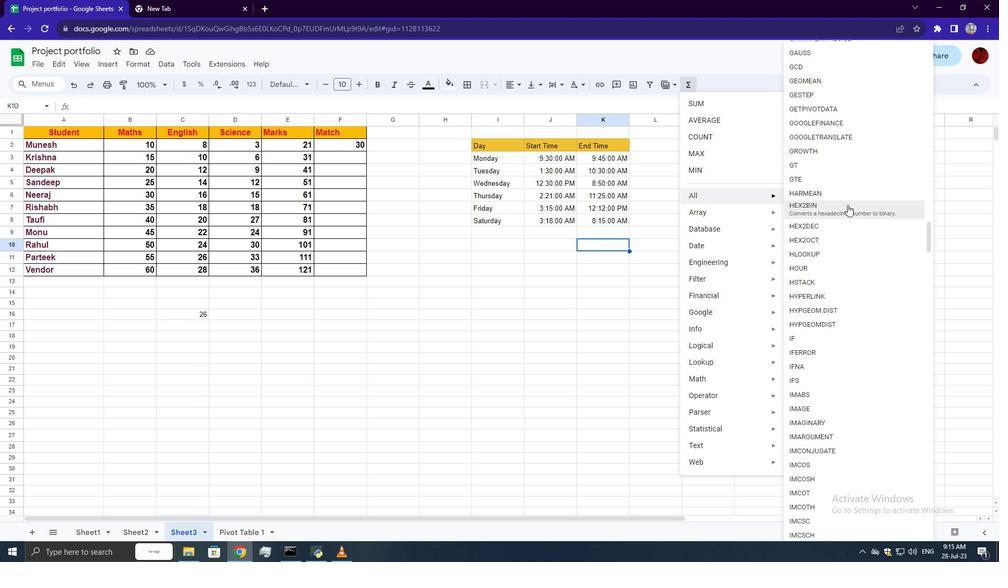 
Action: Mouse scrolled (847, 204) with delta (0, 0)
Screenshot: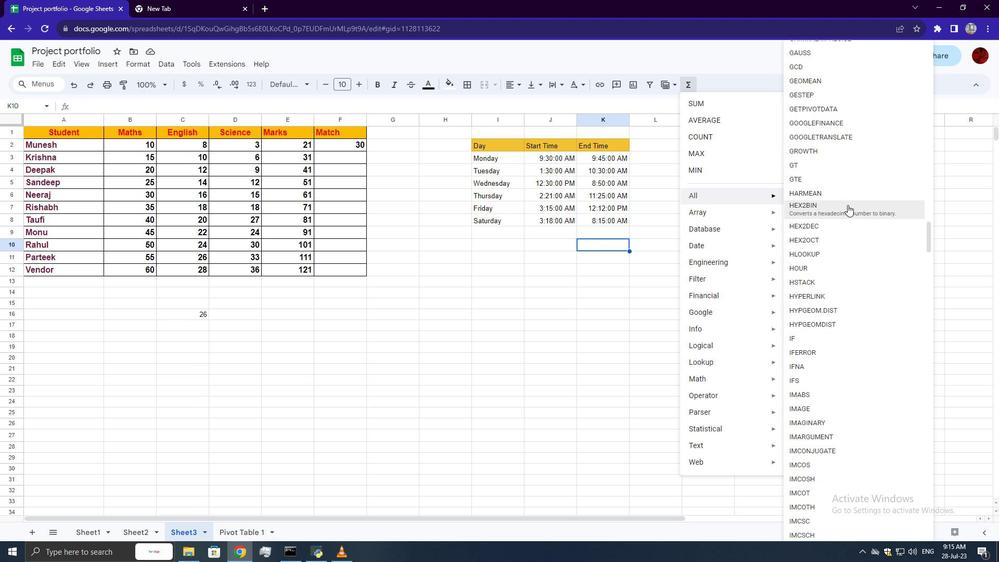 
Action: Mouse scrolled (847, 204) with delta (0, 0)
Screenshot: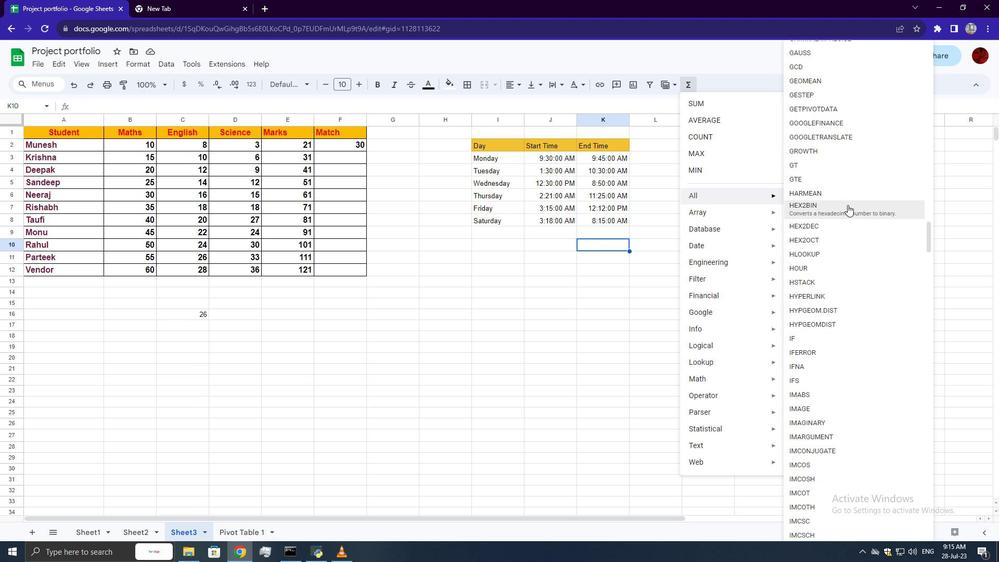 
Action: Mouse scrolled (847, 204) with delta (0, 0)
Screenshot: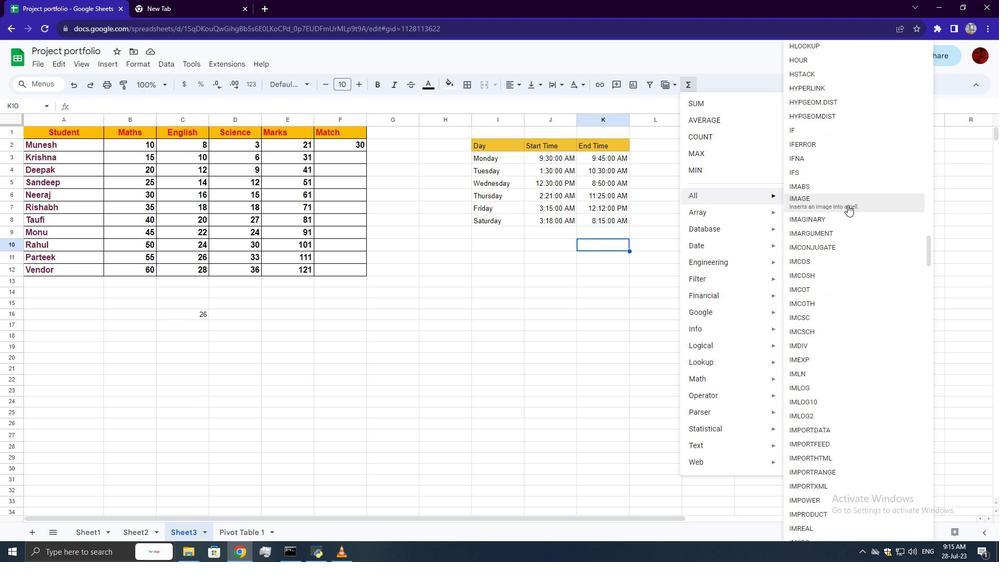 
Action: Mouse scrolled (847, 204) with delta (0, 0)
Screenshot: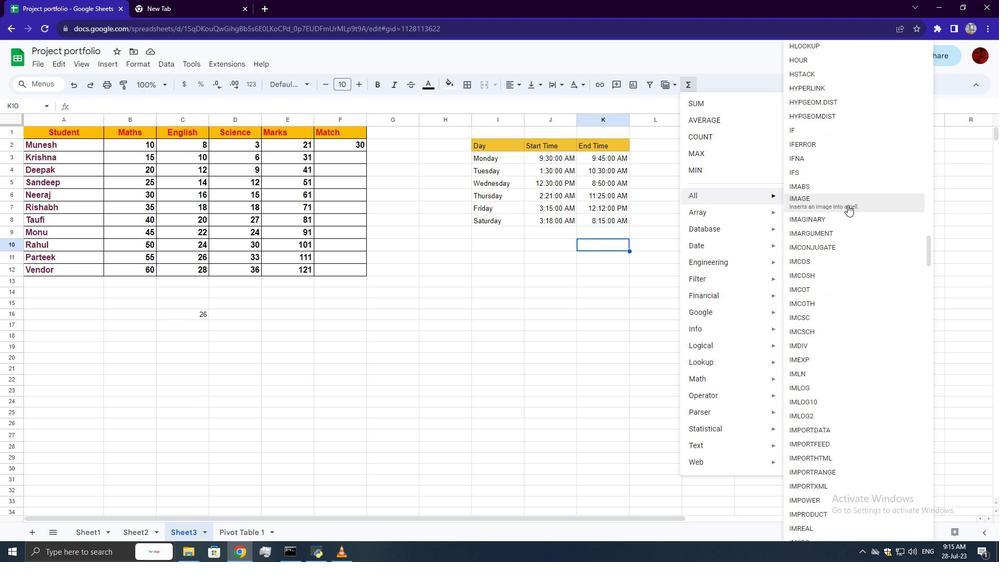 
Action: Mouse scrolled (847, 204) with delta (0, 0)
Screenshot: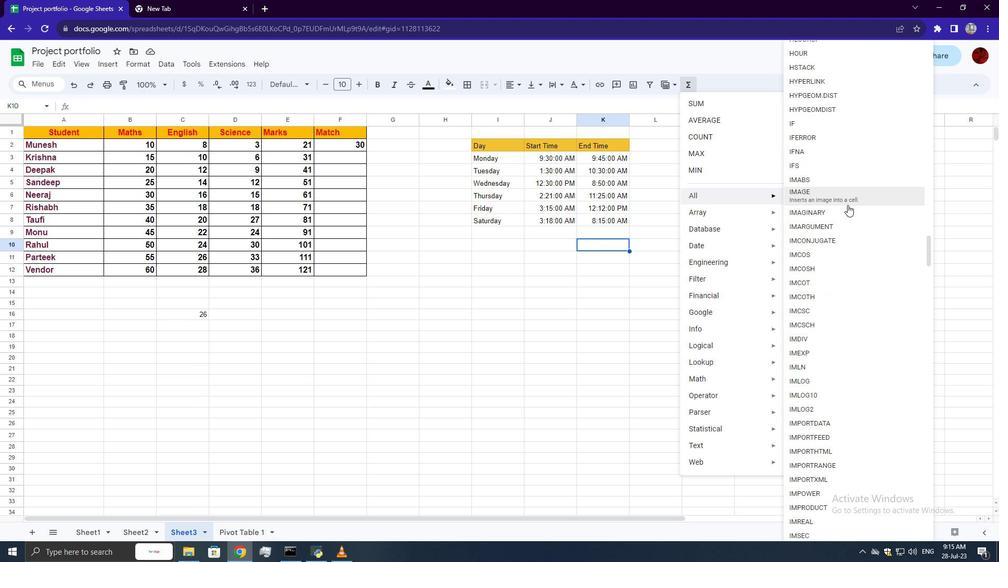 
Action: Mouse scrolled (847, 204) with delta (0, 0)
Screenshot: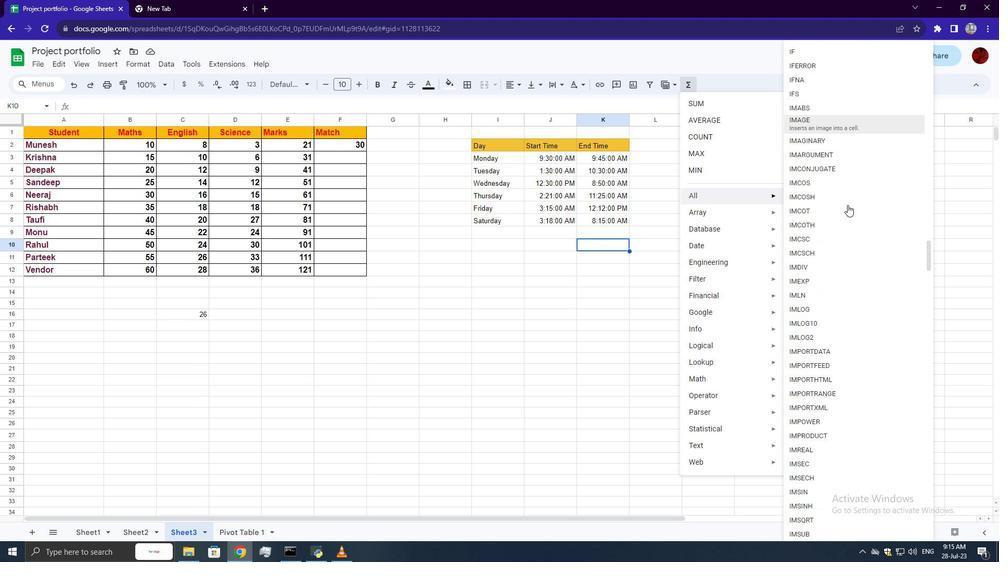 
Action: Mouse scrolled (847, 204) with delta (0, 0)
Screenshot: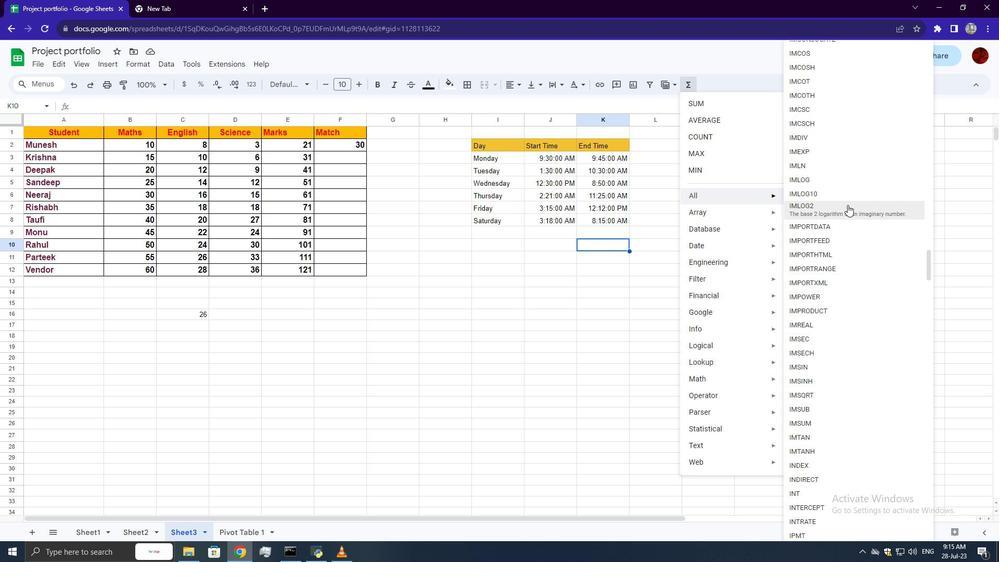 
Action: Mouse scrolled (847, 204) with delta (0, 0)
Screenshot: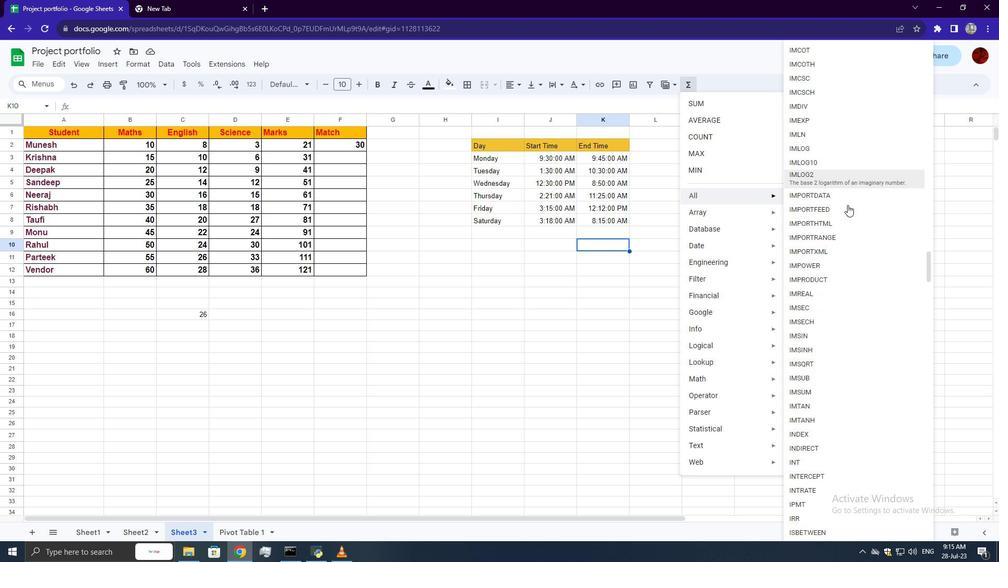 
Action: Mouse moved to (846, 205)
Screenshot: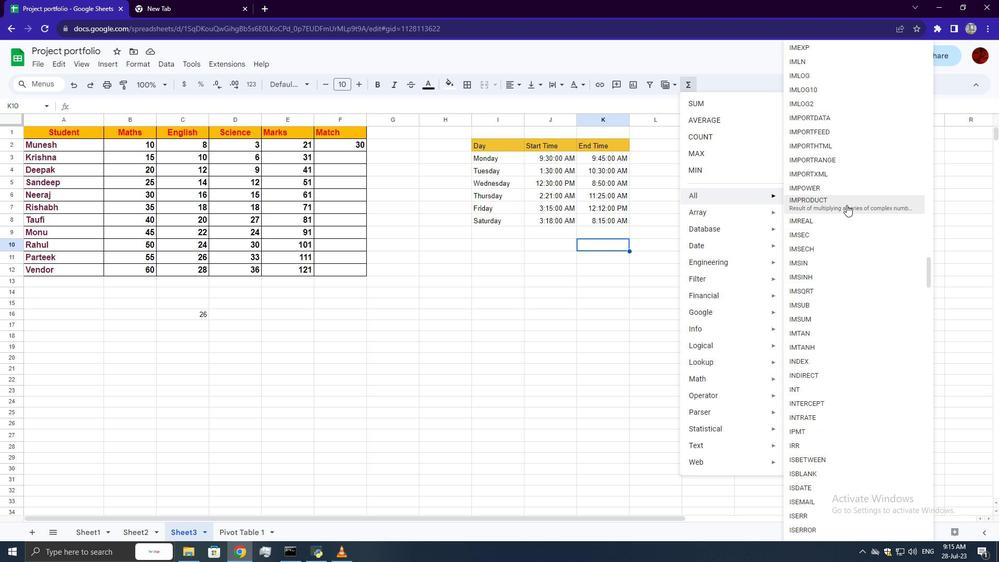 
Action: Mouse scrolled (846, 204) with delta (0, 0)
Screenshot: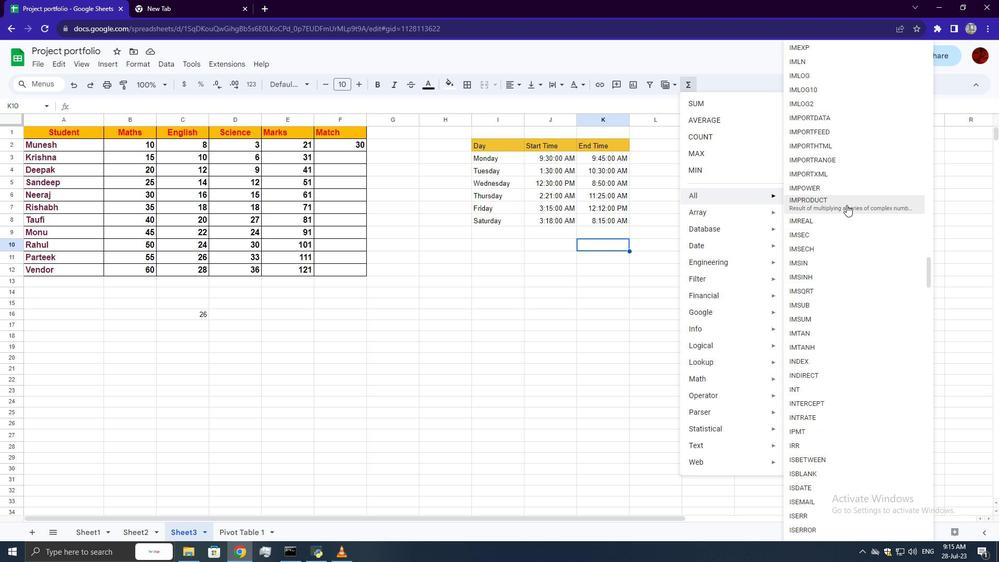 
Action: Mouse scrolled (846, 204) with delta (0, 0)
Screenshot: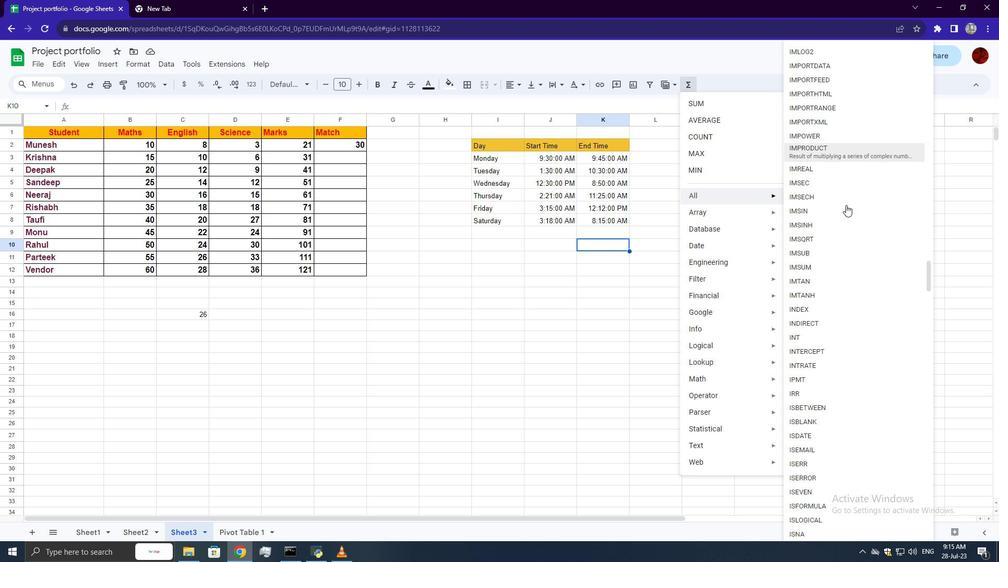 
Action: Mouse scrolled (846, 204) with delta (0, 0)
Screenshot: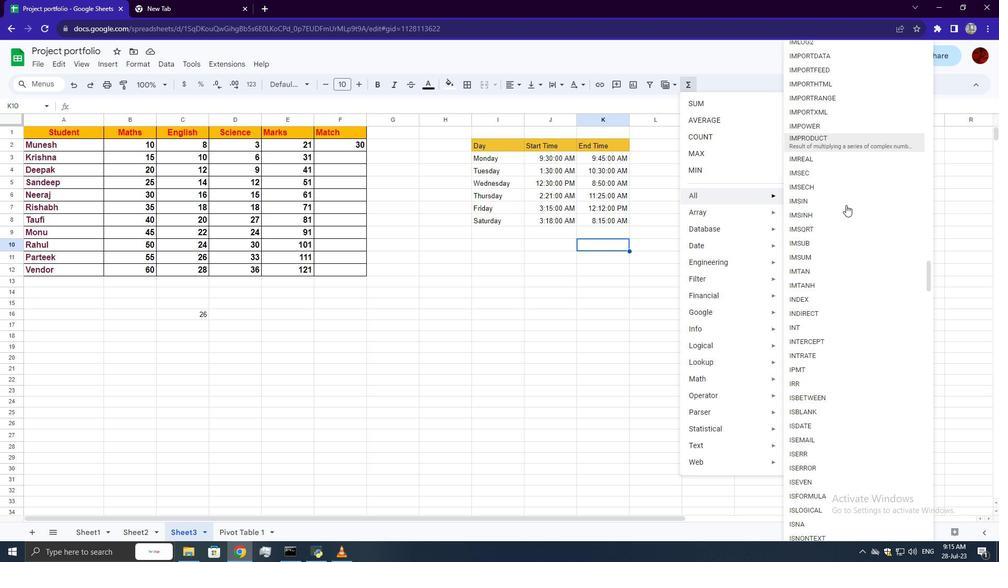 
Action: Mouse scrolled (846, 204) with delta (0, 0)
Screenshot: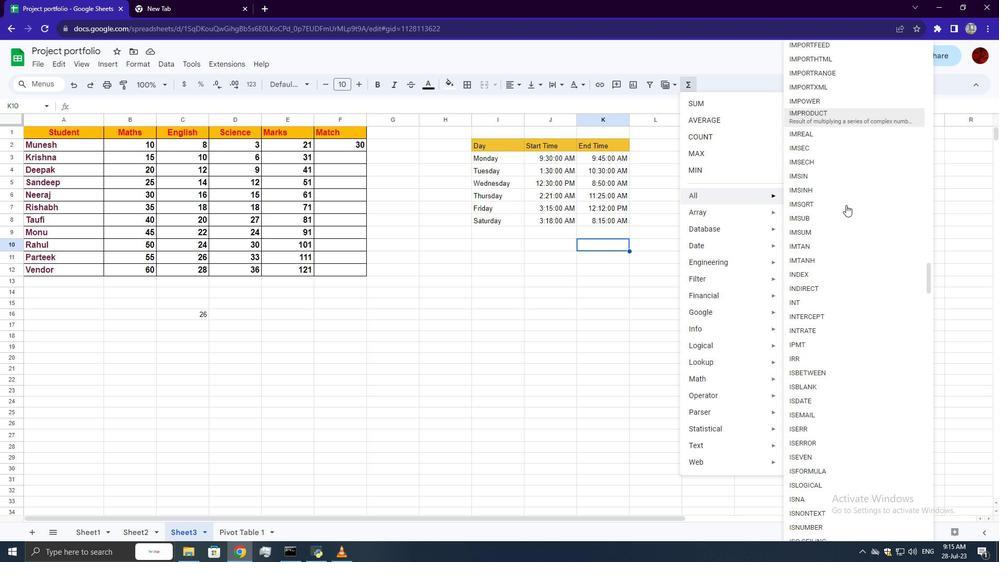 
Action: Mouse scrolled (846, 204) with delta (0, 0)
Screenshot: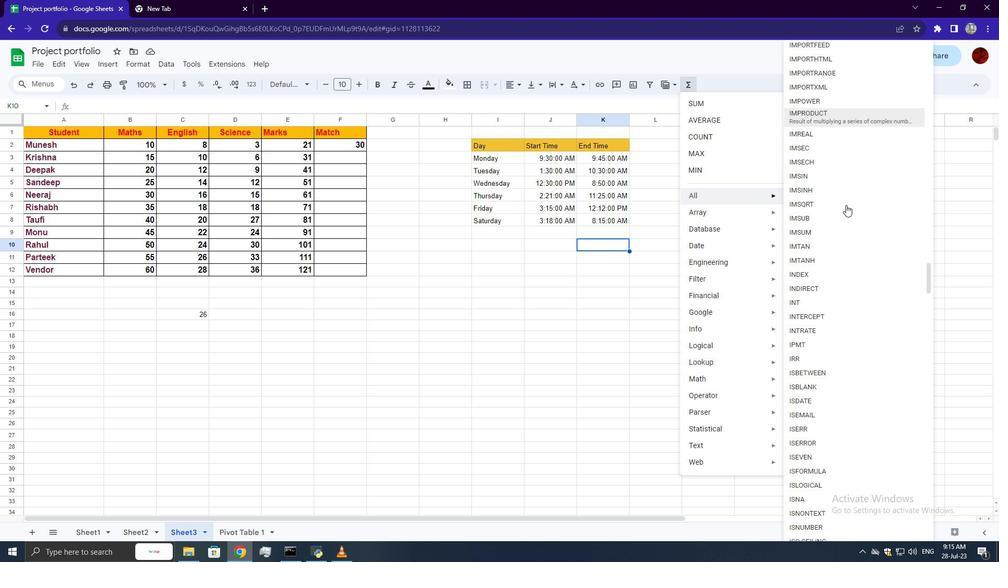 
Action: Mouse moved to (845, 205)
Screenshot: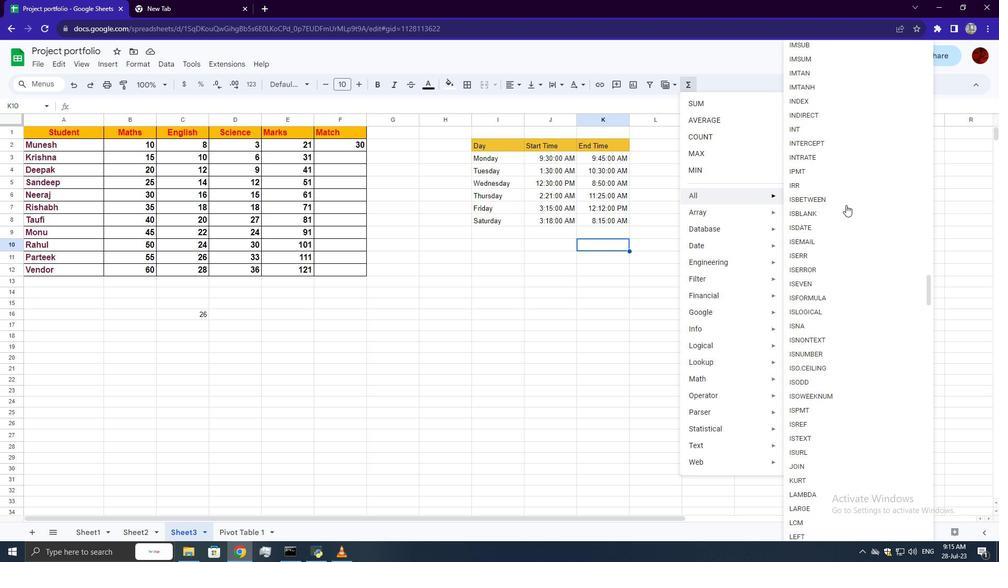 
Action: Mouse scrolled (845, 204) with delta (0, 0)
Screenshot: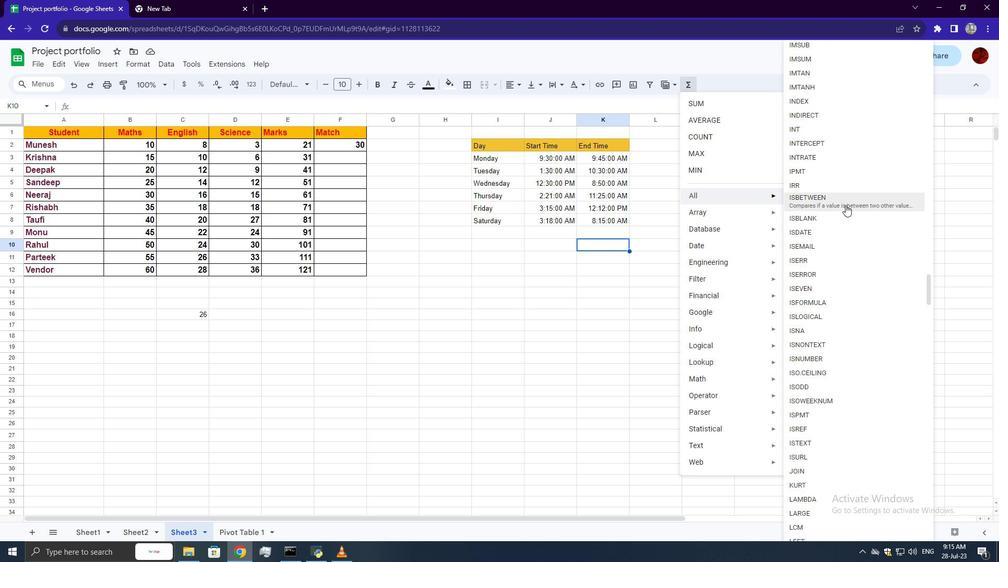 
Action: Mouse scrolled (845, 204) with delta (0, 0)
Screenshot: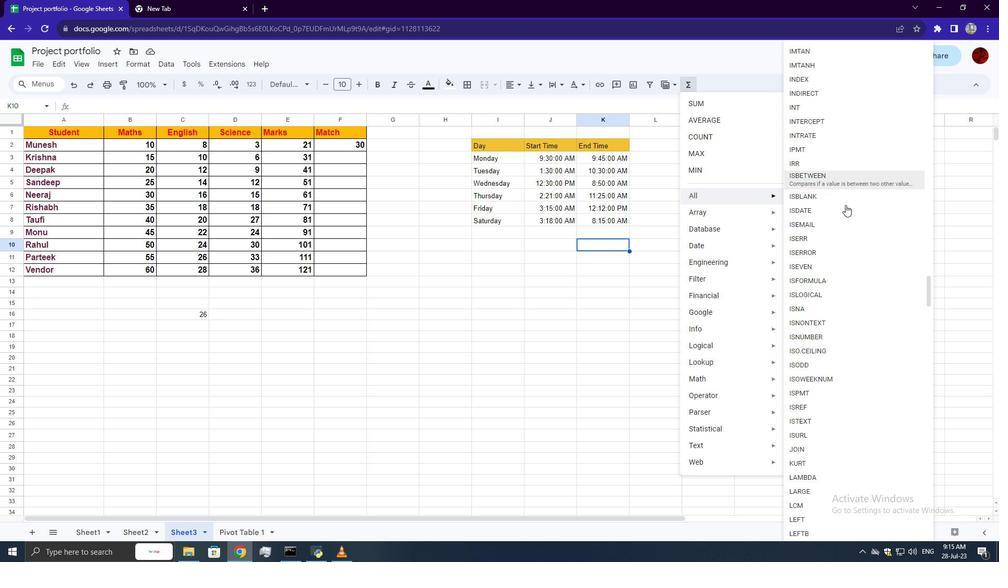 
Action: Mouse scrolled (845, 204) with delta (0, 0)
Screenshot: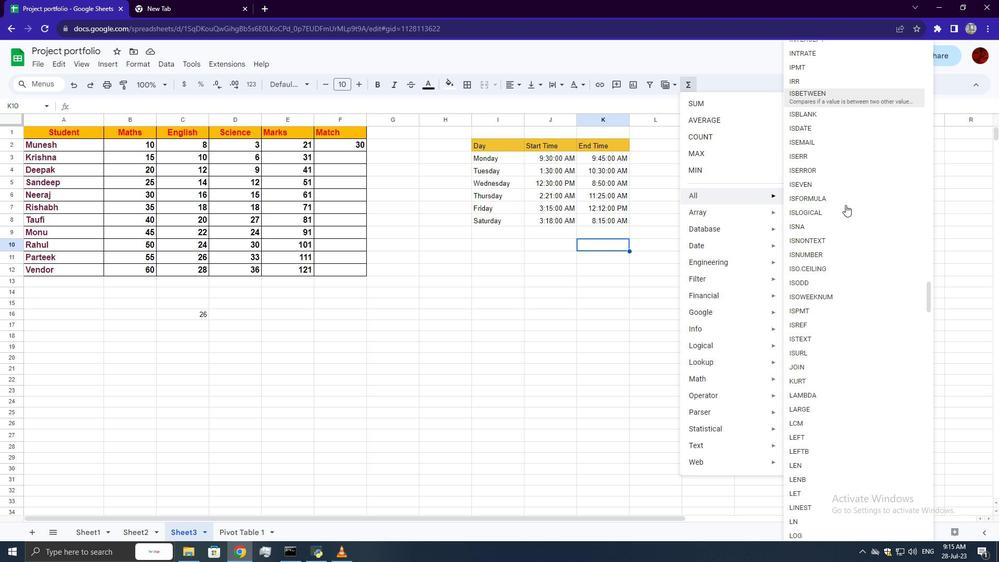 
Action: Mouse scrolled (845, 204) with delta (0, 0)
Screenshot: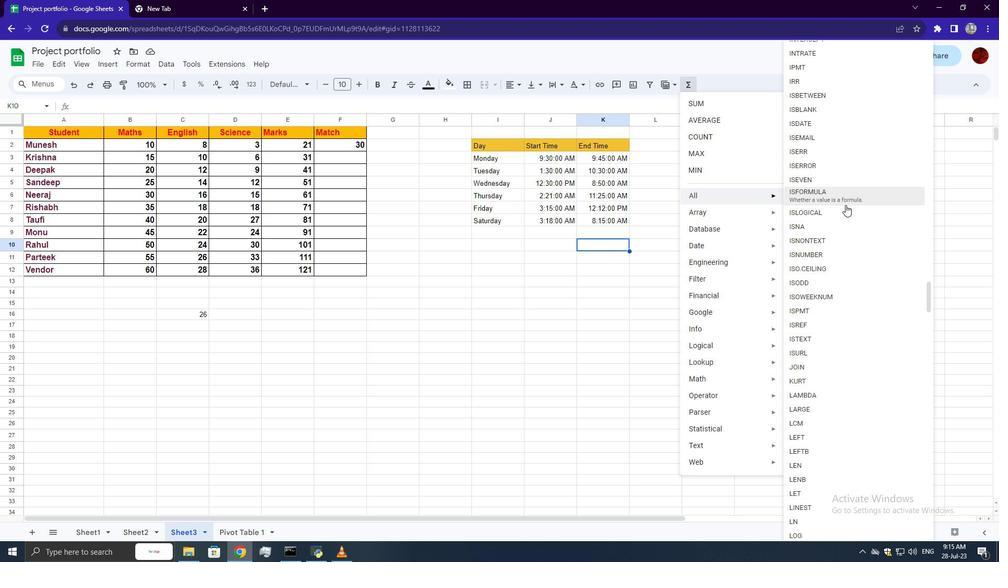 
Action: Mouse scrolled (845, 204) with delta (0, 0)
Screenshot: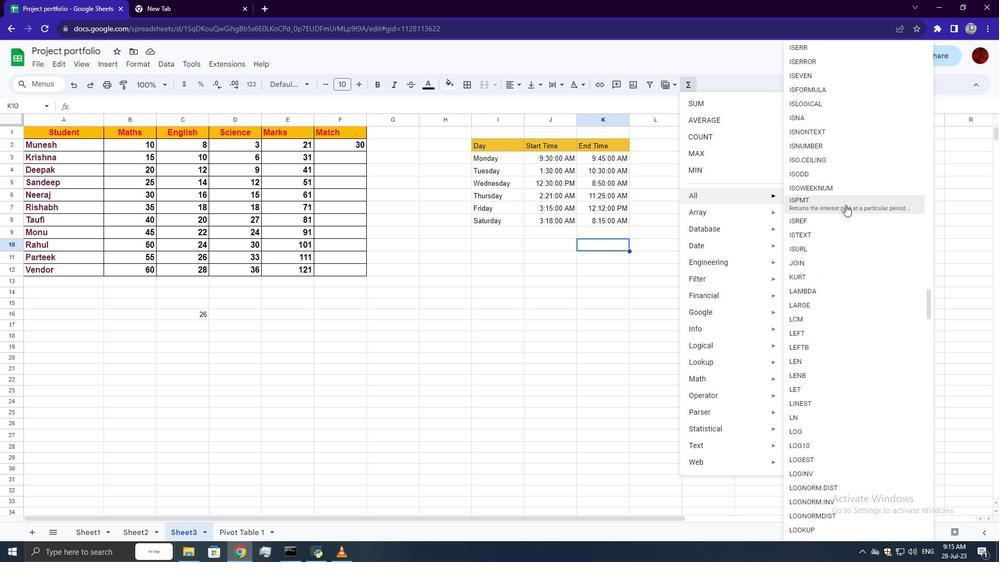 
Action: Mouse scrolled (845, 204) with delta (0, 0)
Screenshot: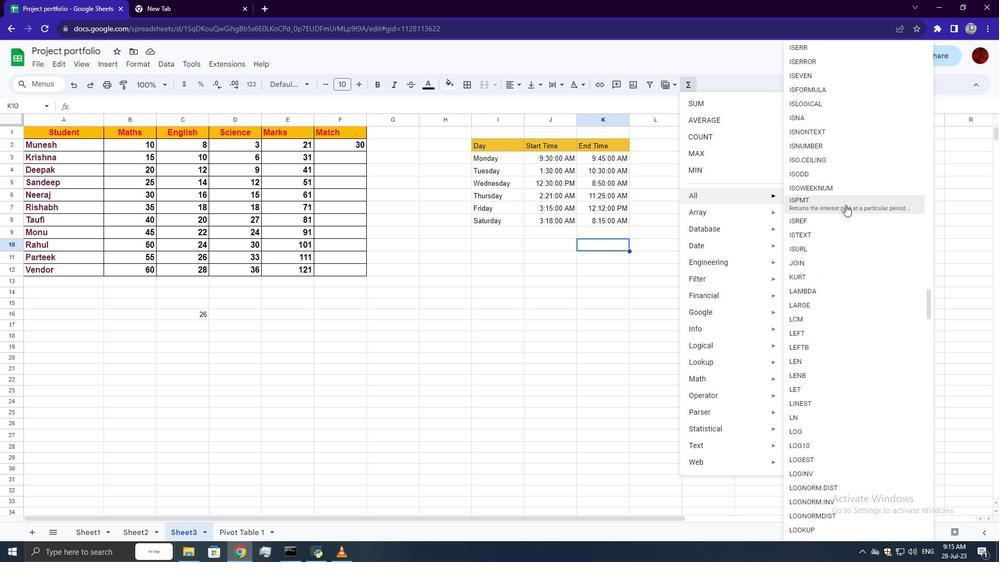 
Action: Mouse scrolled (845, 204) with delta (0, 0)
Screenshot: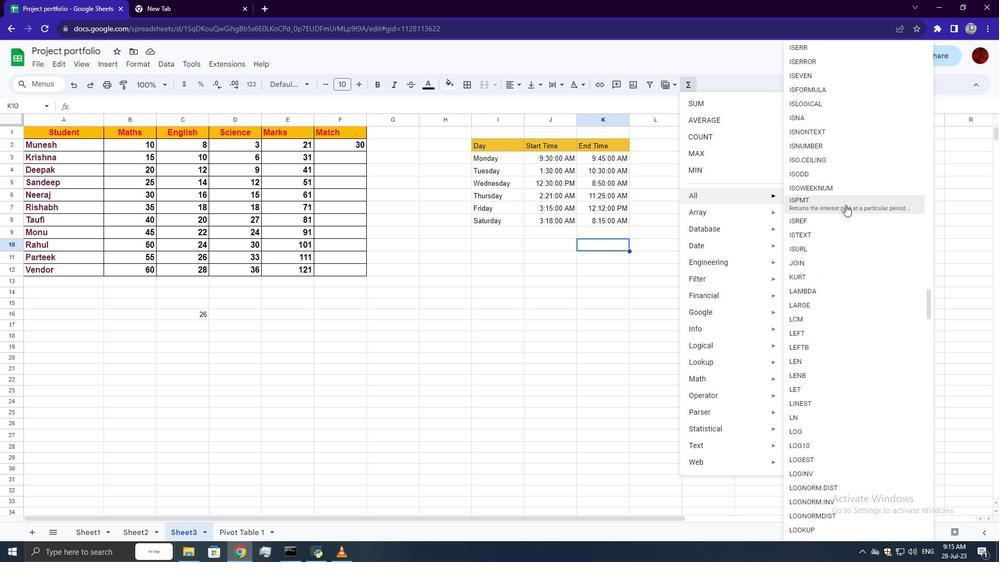 
Action: Mouse moved to (843, 209)
Screenshot: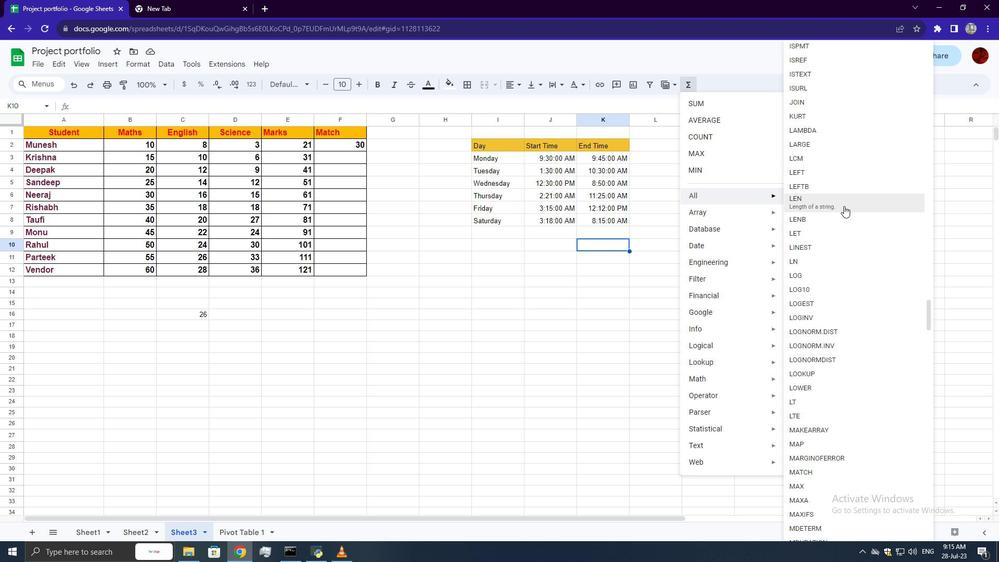 
Action: Mouse scrolled (843, 208) with delta (0, 0)
Screenshot: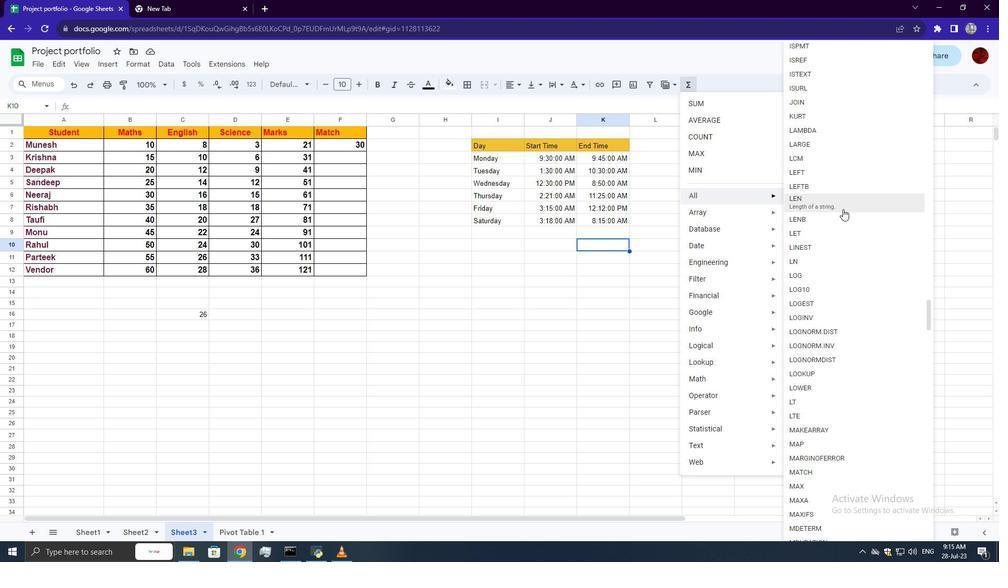 
Action: Mouse moved to (843, 209)
Screenshot: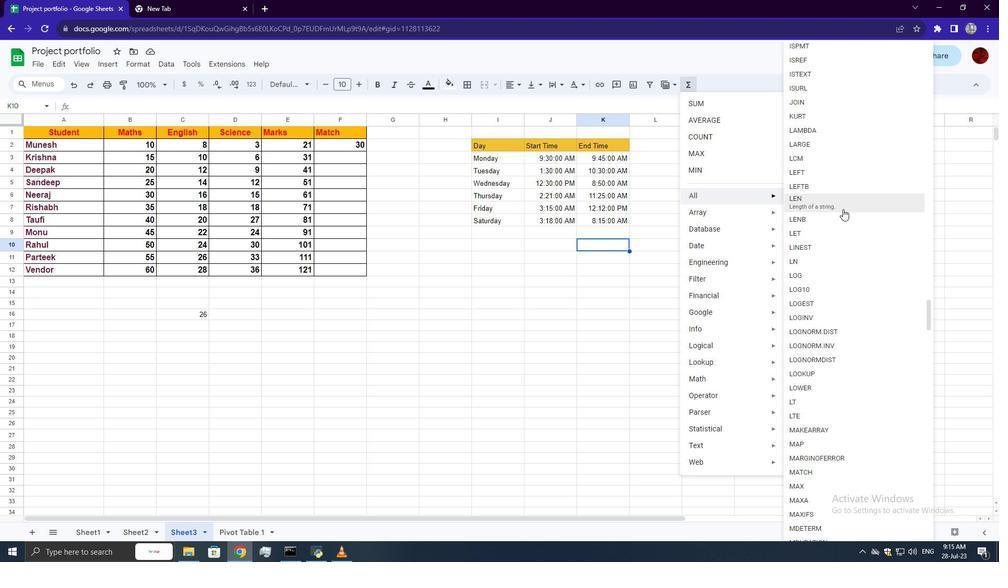
Action: Mouse scrolled (843, 208) with delta (0, 0)
Screenshot: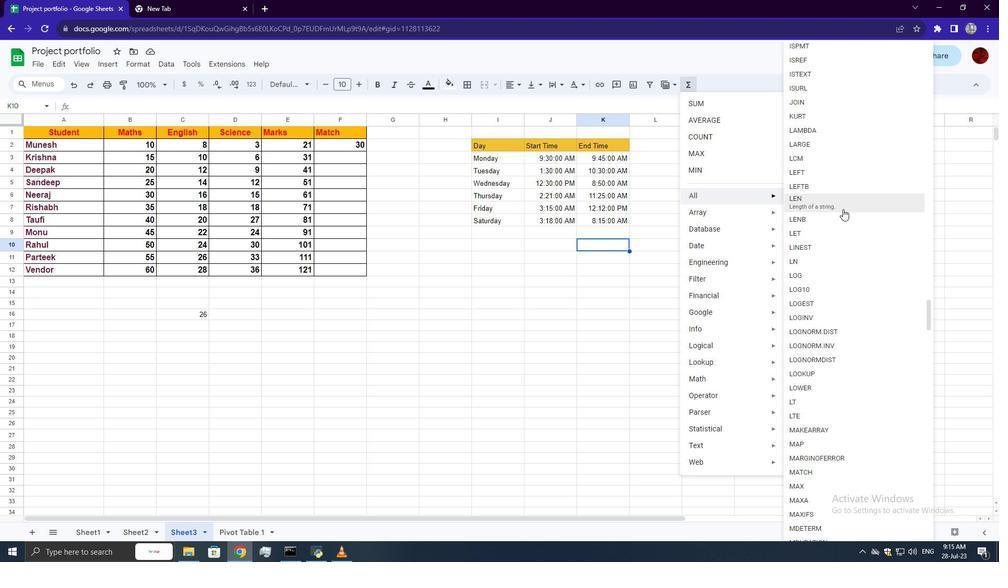 
Action: Mouse scrolled (843, 208) with delta (0, 0)
Screenshot: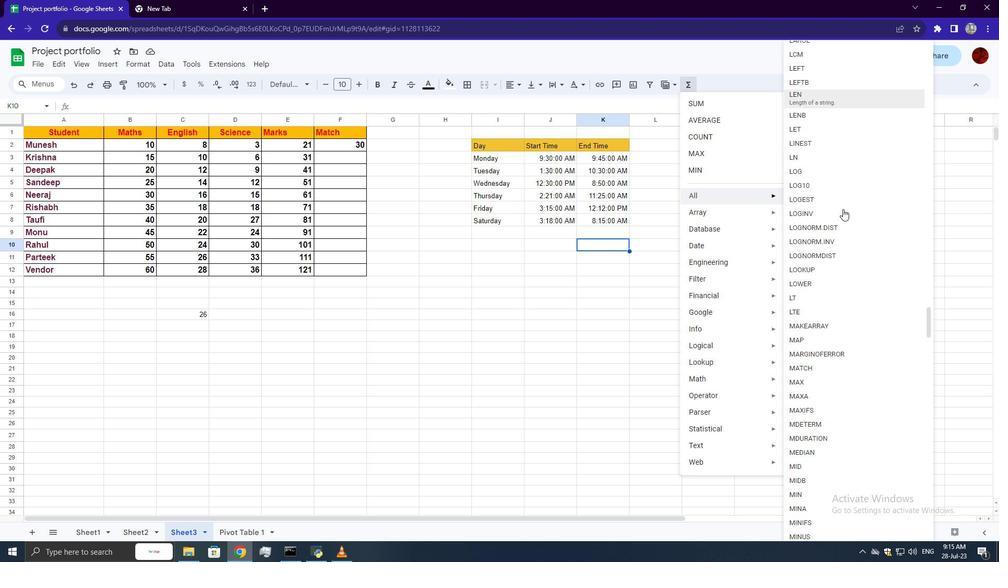 
Action: Mouse scrolled (843, 208) with delta (0, 0)
Screenshot: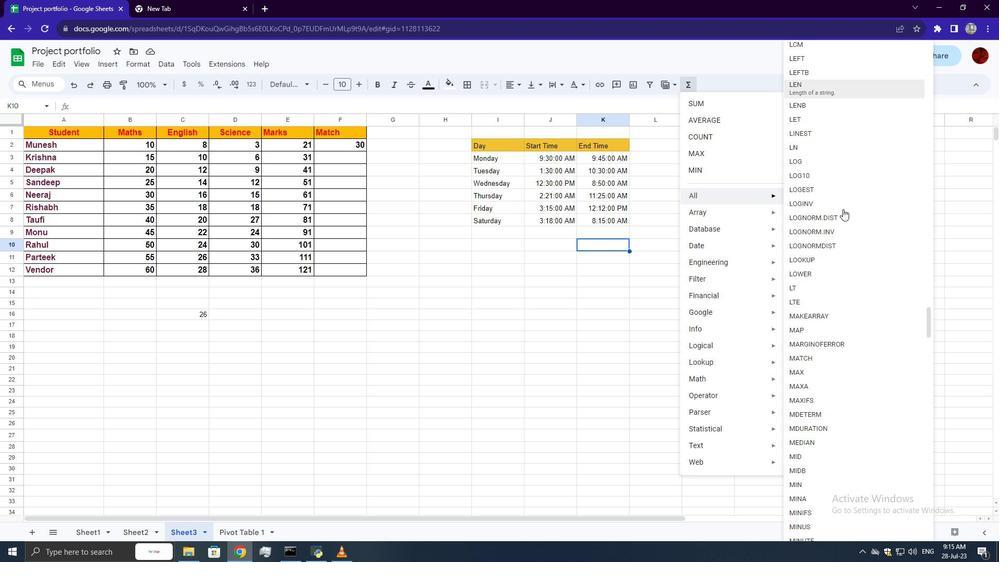 
Action: Mouse moved to (816, 449)
Screenshot: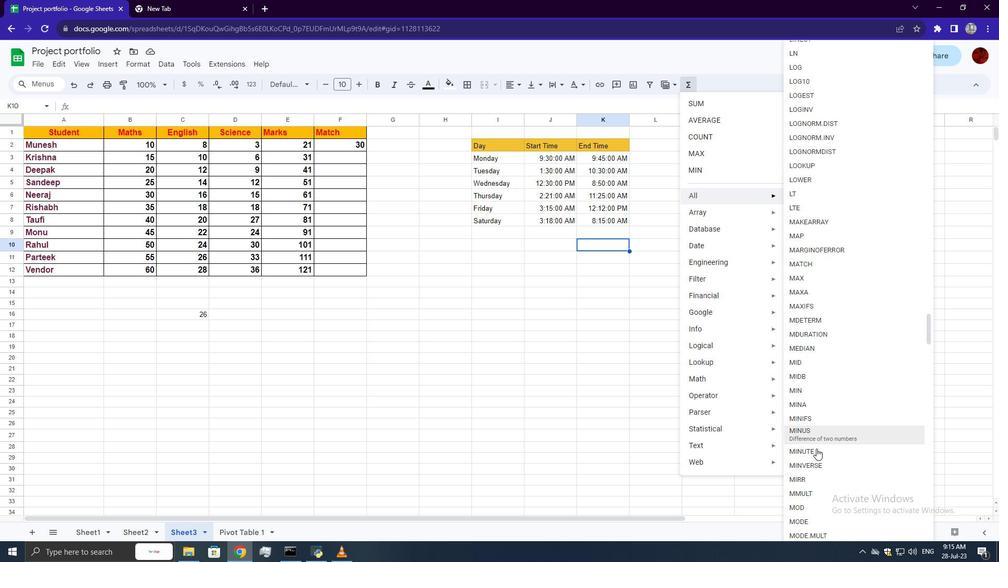 
Action: Mouse pressed left at (816, 449)
Screenshot: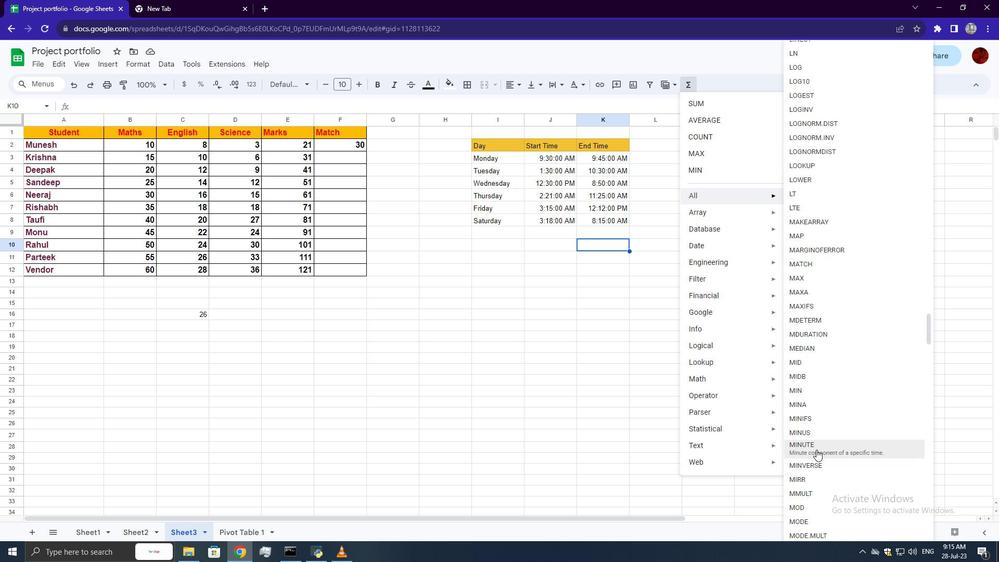 
Action: Mouse moved to (595, 180)
Screenshot: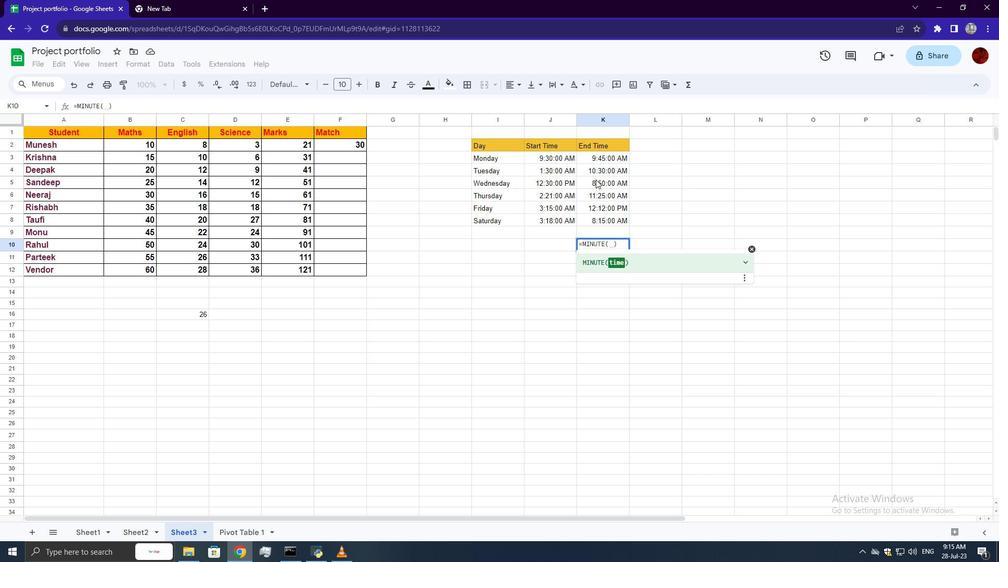 
Action: Mouse pressed left at (595, 180)
Screenshot: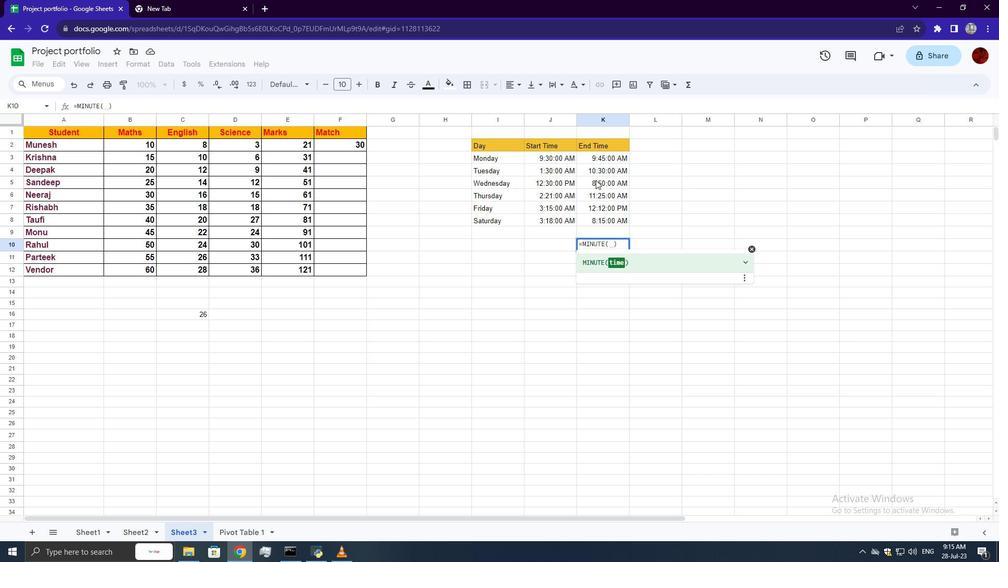 
Action: Key pressed -
Screenshot: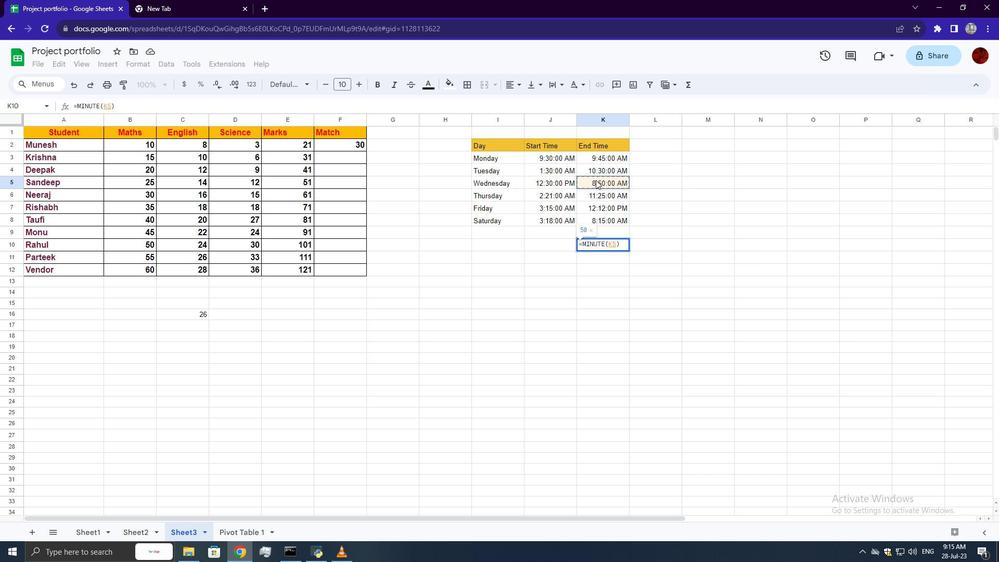 
Action: Mouse moved to (549, 168)
Screenshot: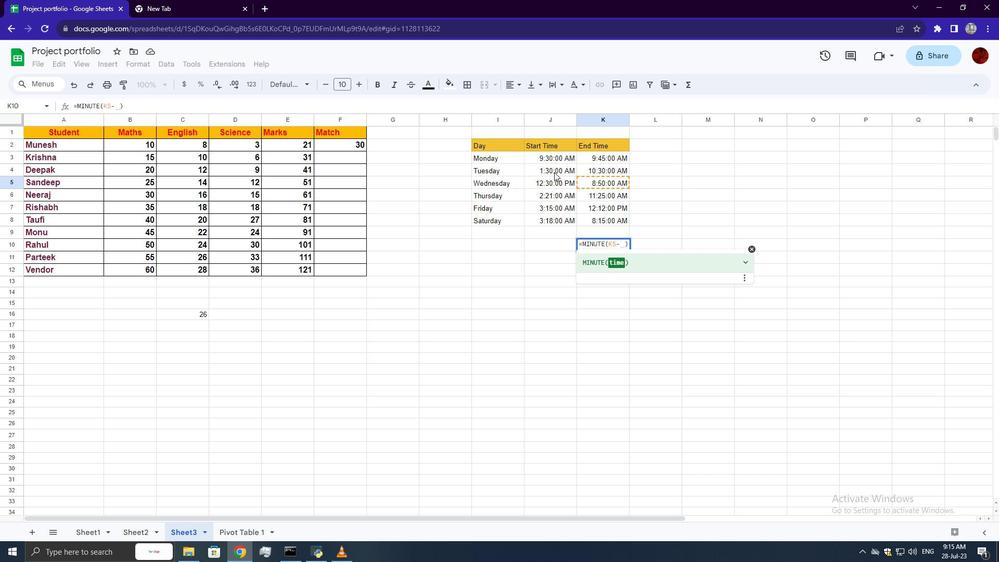 
Action: Mouse pressed left at (549, 168)
Screenshot: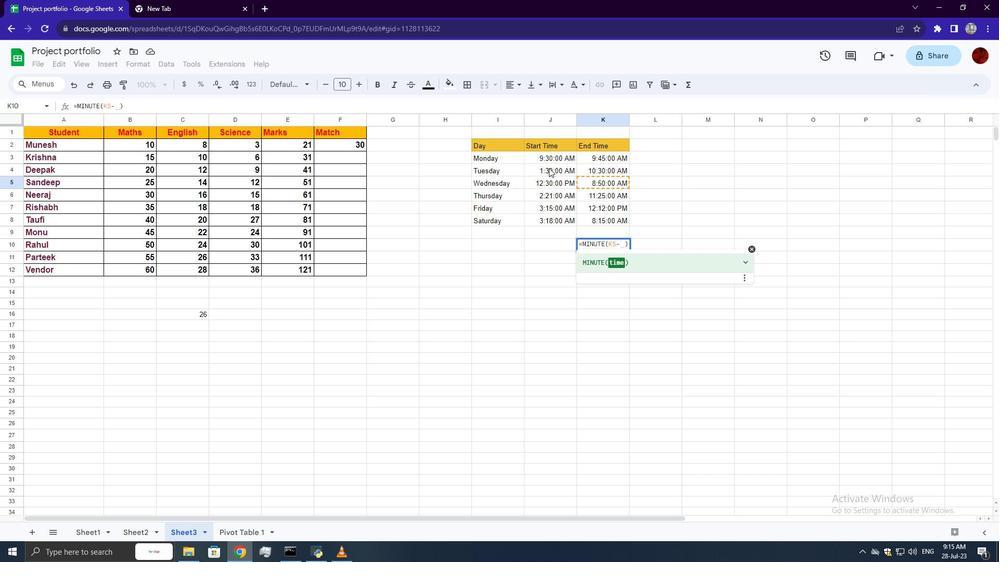 
Action: Key pressed <Key.enter>
Screenshot: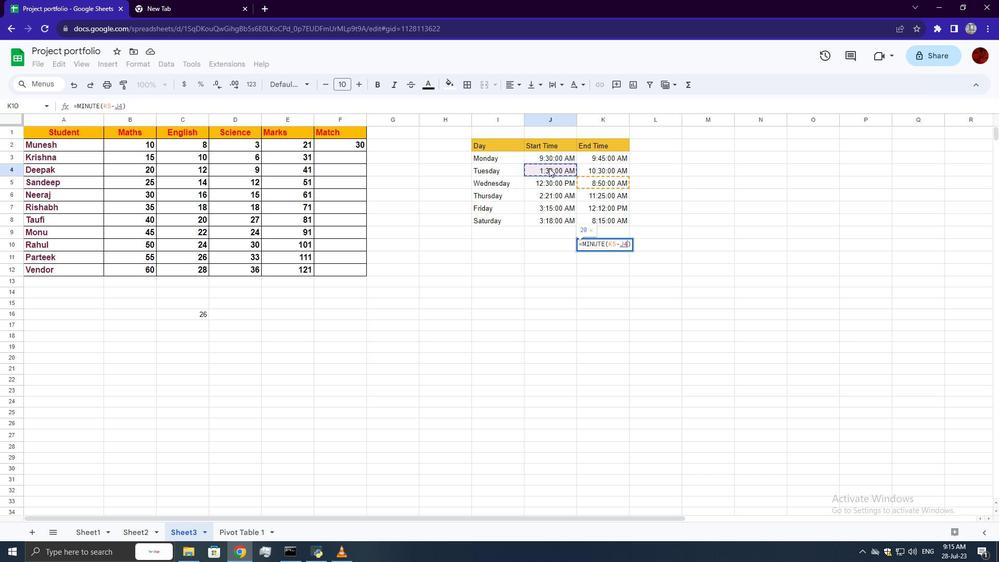
